 Task: Monitor real estate trends in Omaha, Nebraska, to see the average home price appreciation, and assess the investment potential in different neighborhoods.
Action: Mouse pressed left at (313, 263)
Screenshot: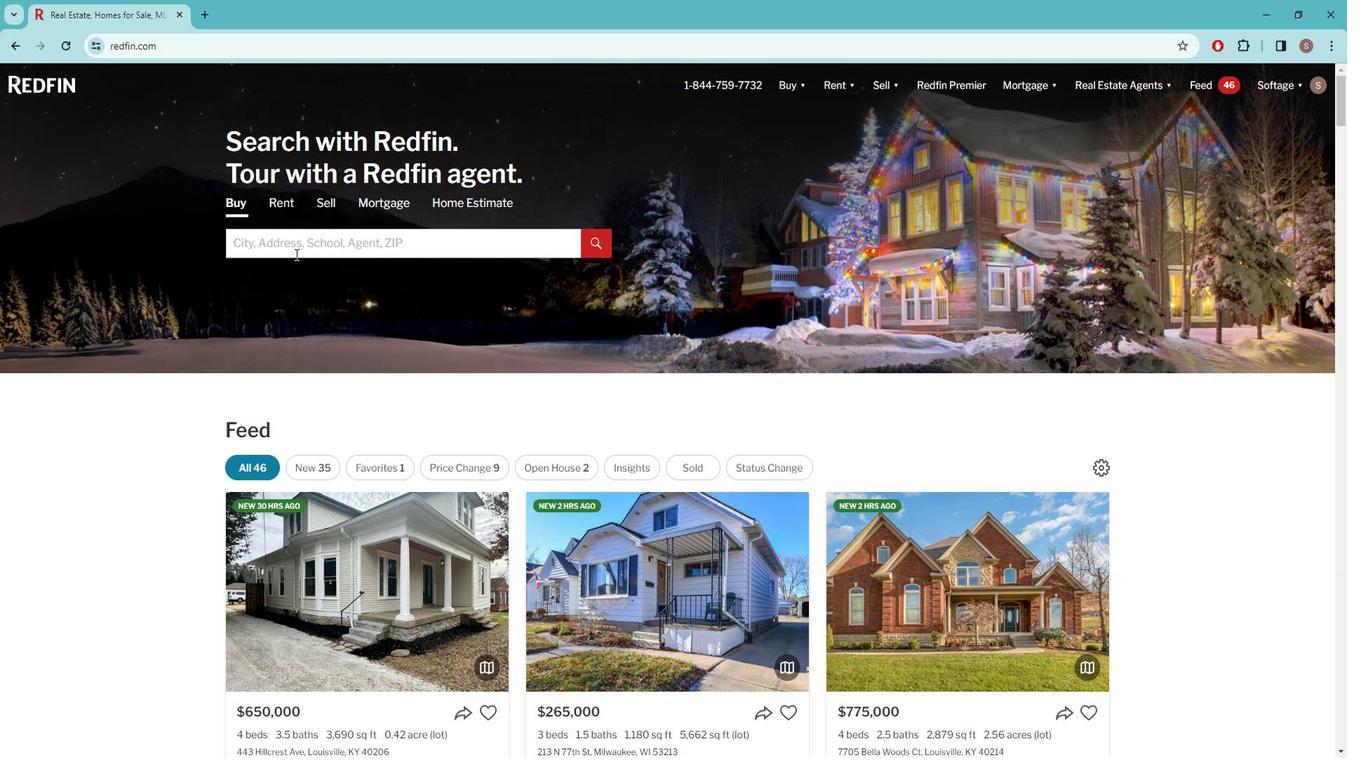 
Action: Key pressed o<Key.caps_lock>MAHA,<Key.space><Key.caps_lock>n<Key.caps_lock>EBRA
Screenshot: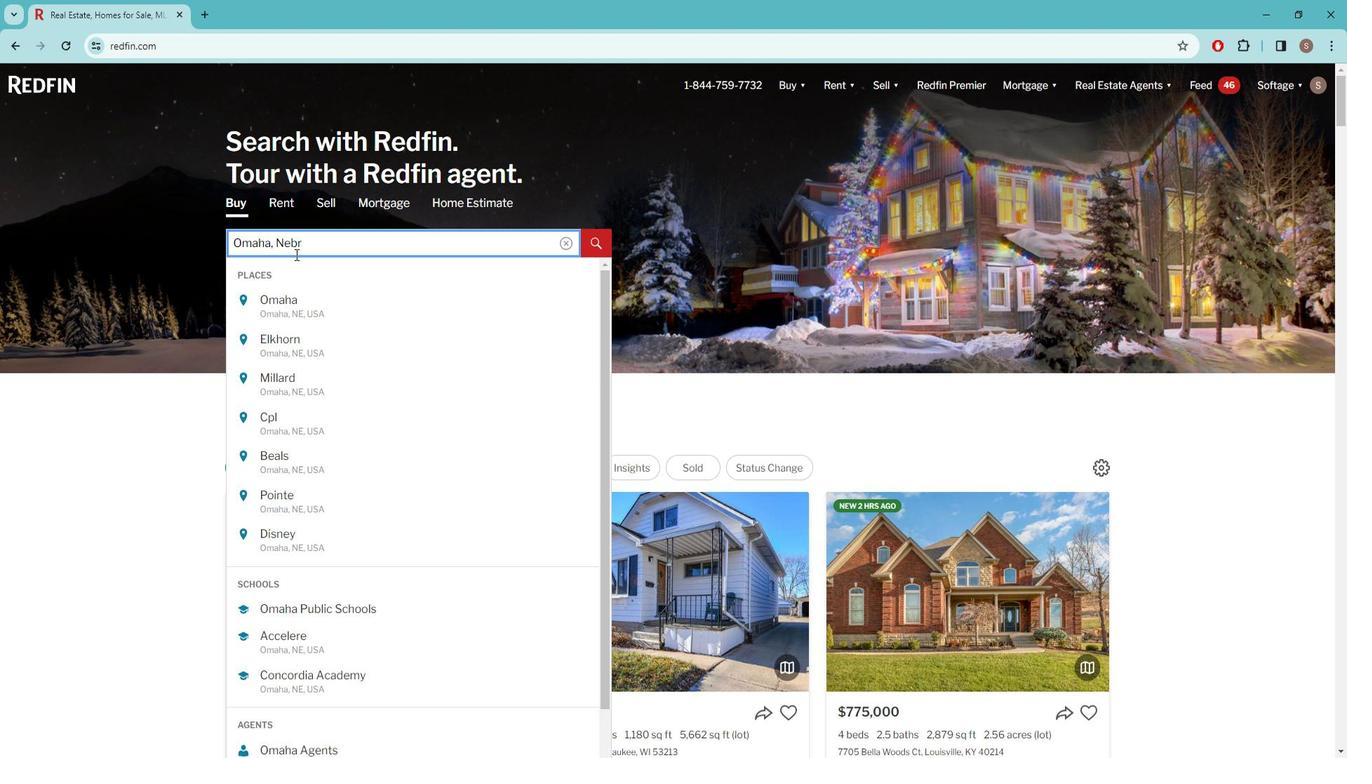 
Action: Mouse moved to (308, 316)
Screenshot: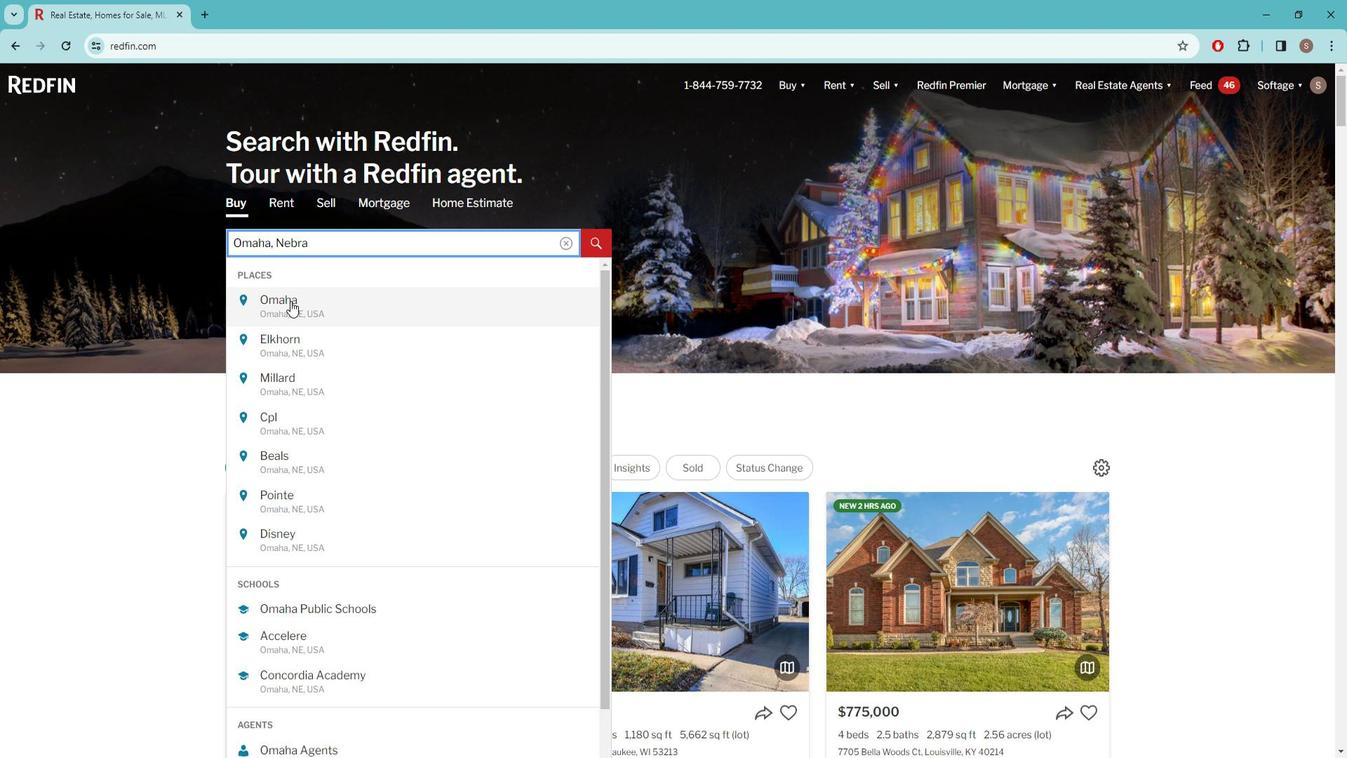 
Action: Mouse pressed left at (308, 316)
Screenshot: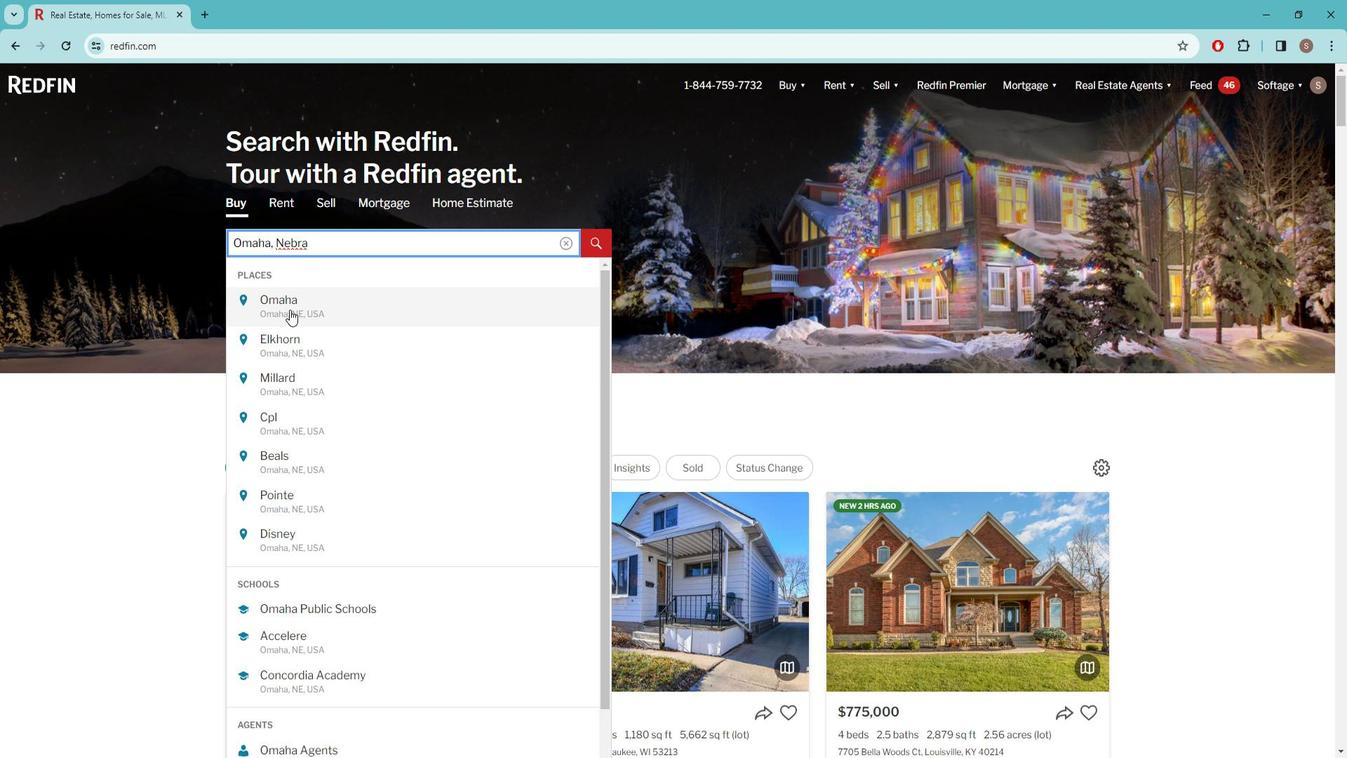 
Action: Mouse moved to (920, 200)
Screenshot: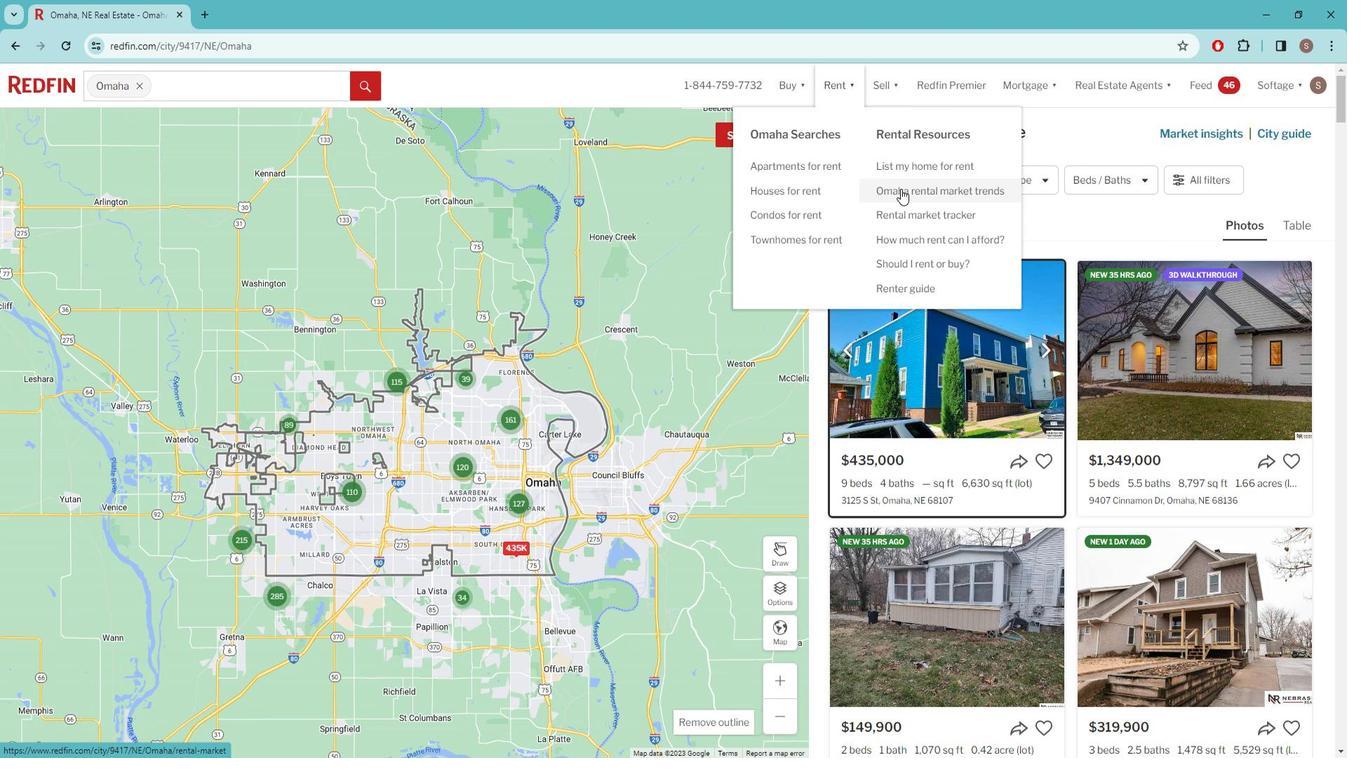 
Action: Mouse pressed left at (920, 200)
Screenshot: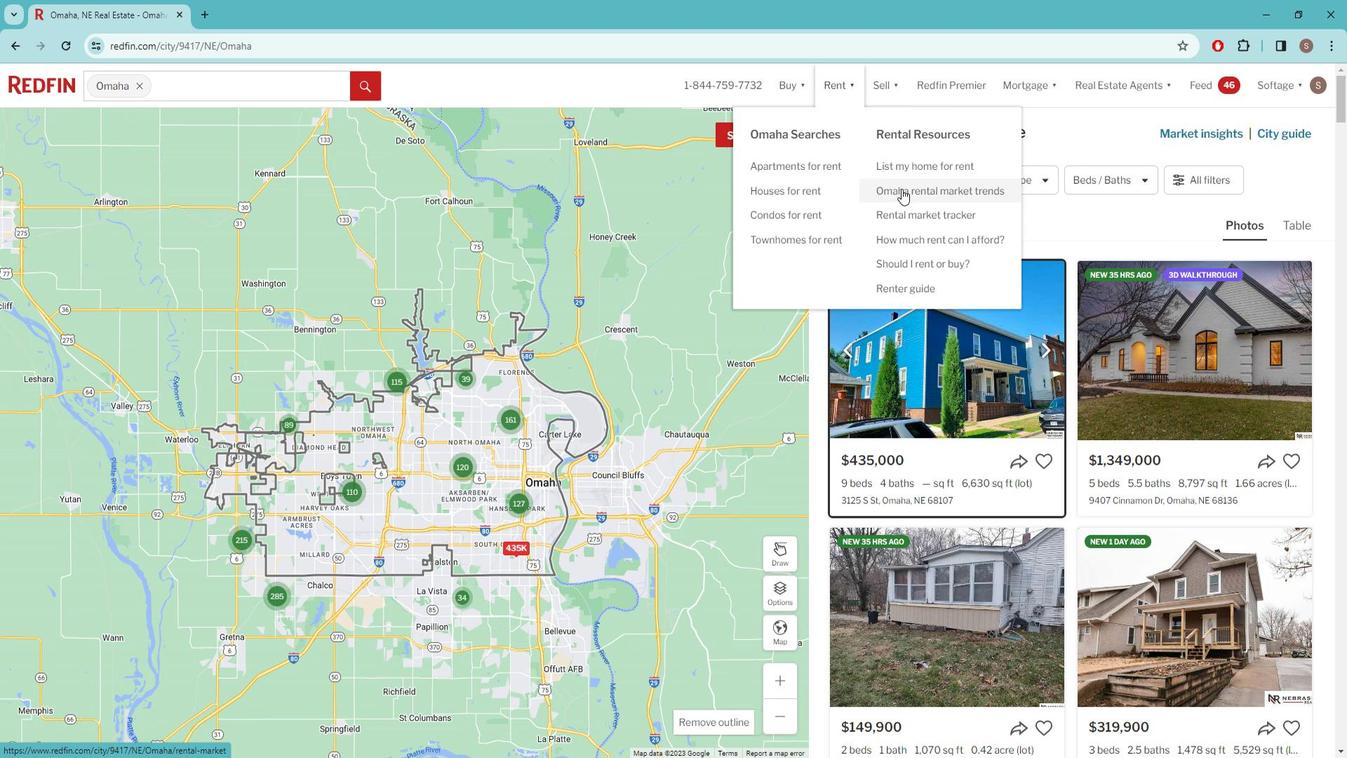 
Action: Mouse moved to (730, 262)
Screenshot: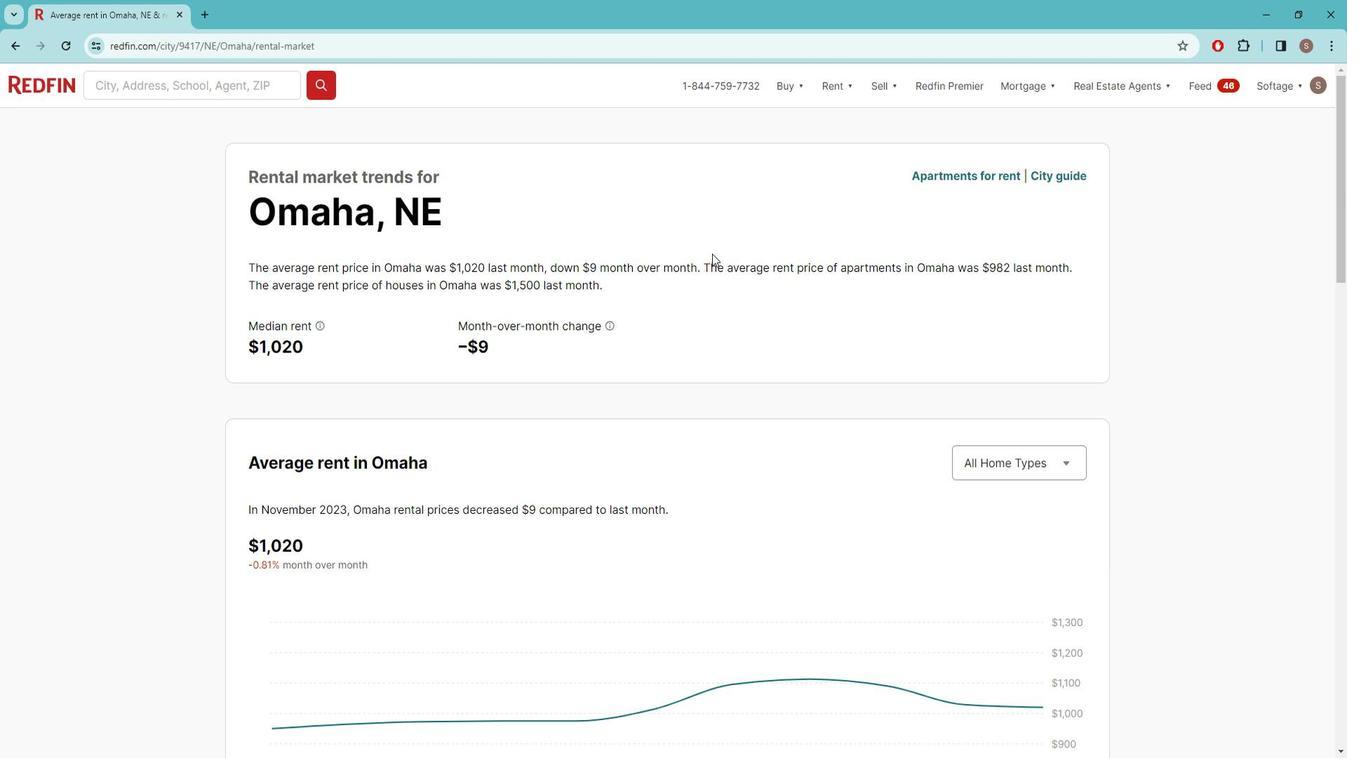 
Action: Mouse scrolled (730, 261) with delta (0, 0)
Screenshot: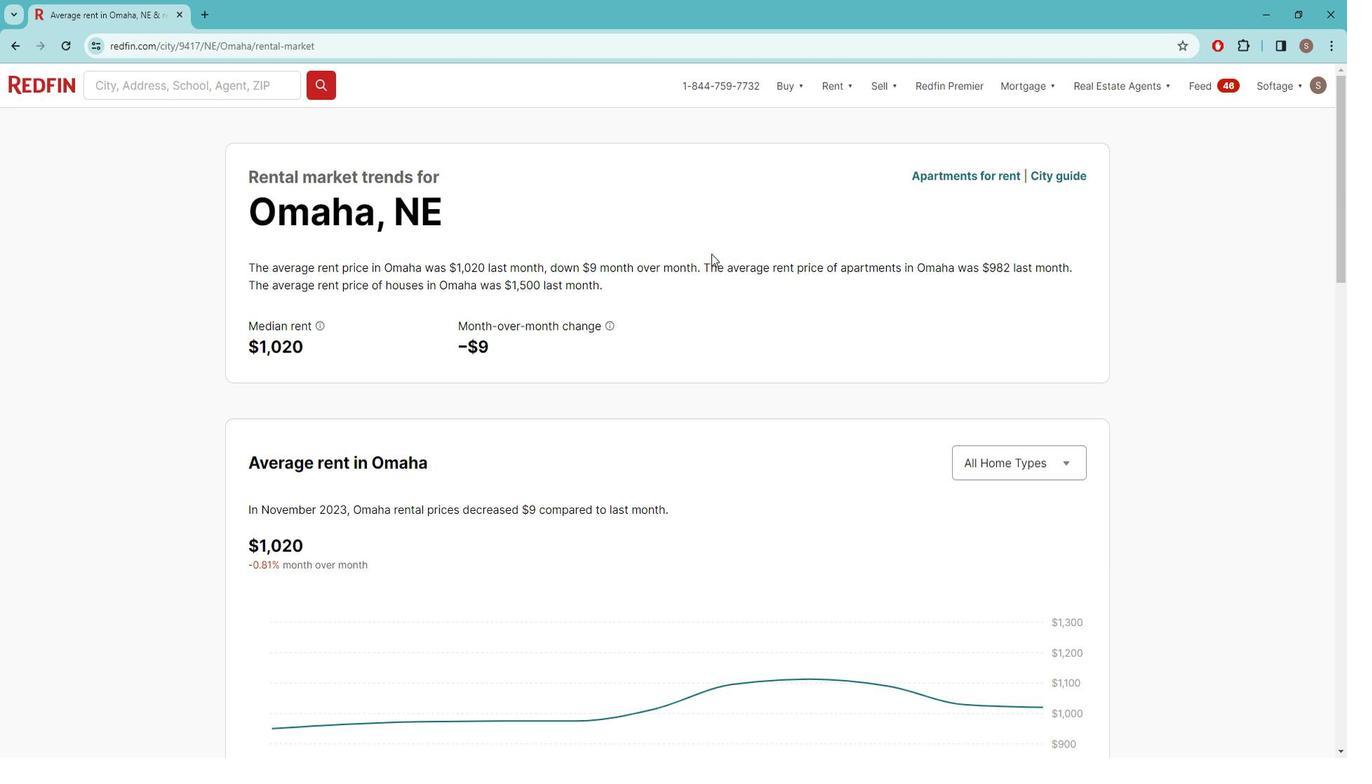 
Action: Mouse moved to (972, 390)
Screenshot: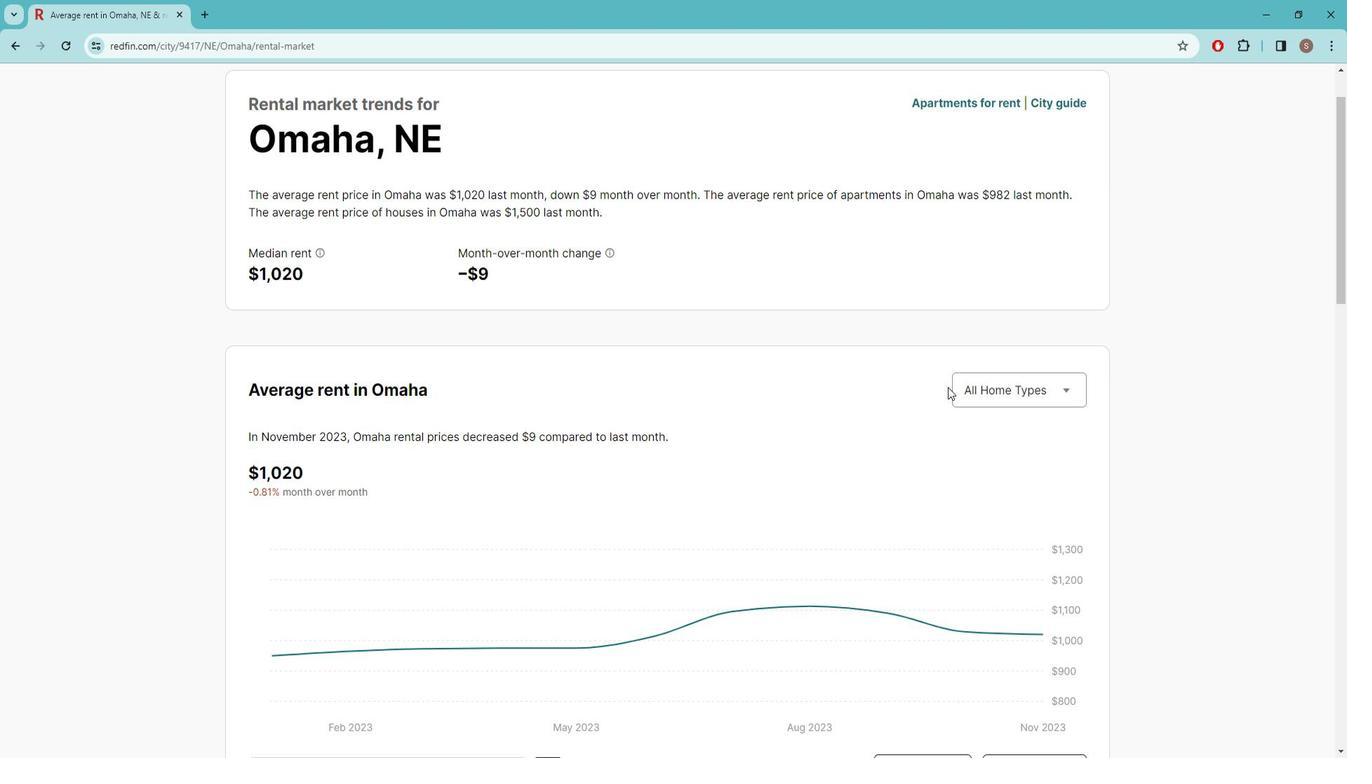 
Action: Mouse pressed left at (972, 390)
Screenshot: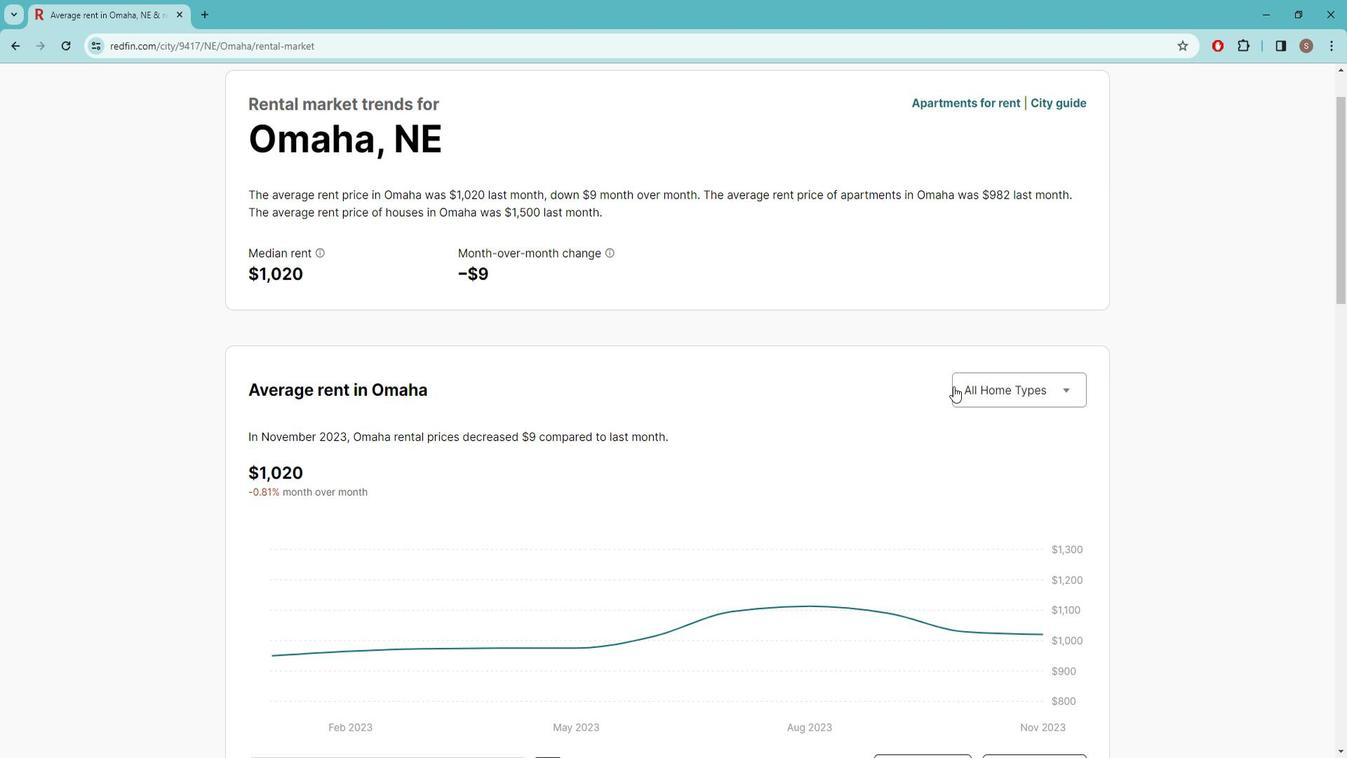 
Action: Mouse moved to (972, 390)
Screenshot: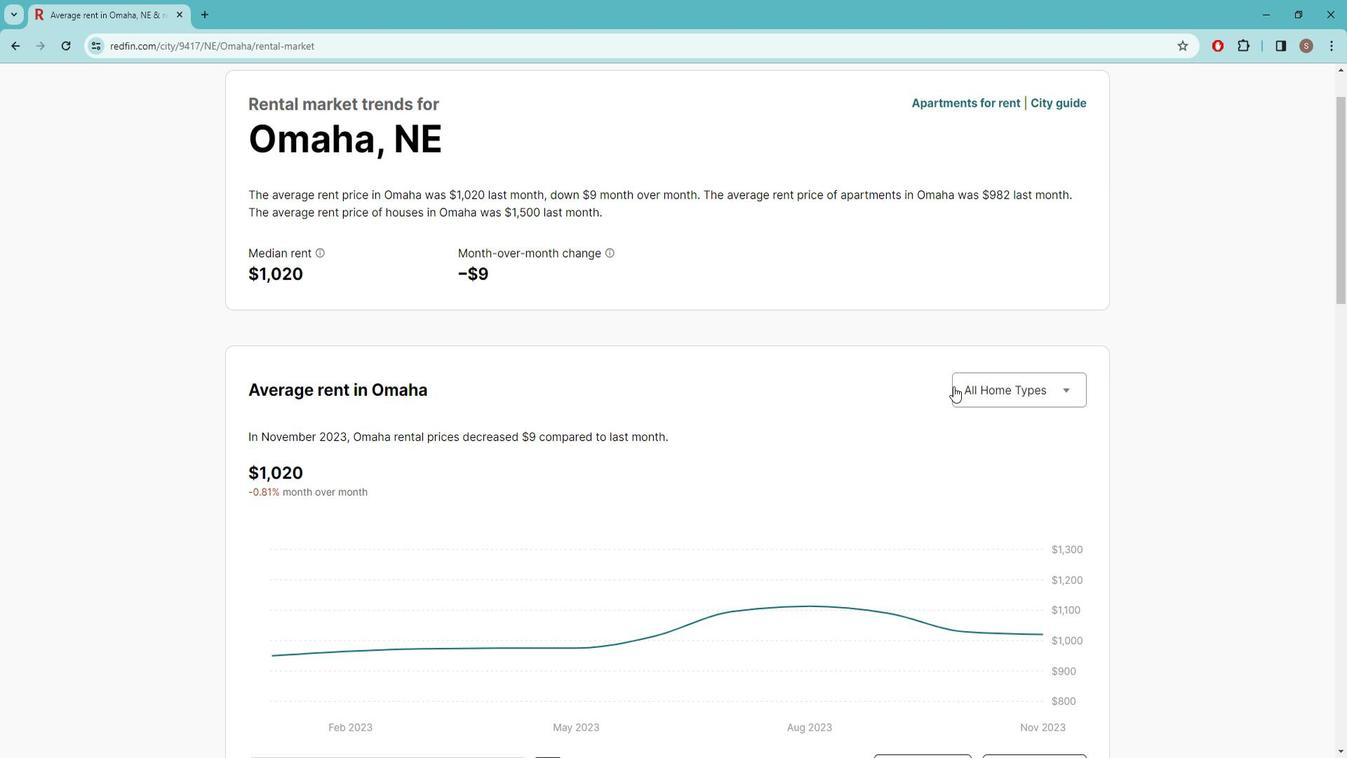 
Action: Mouse pressed left at (972, 390)
Screenshot: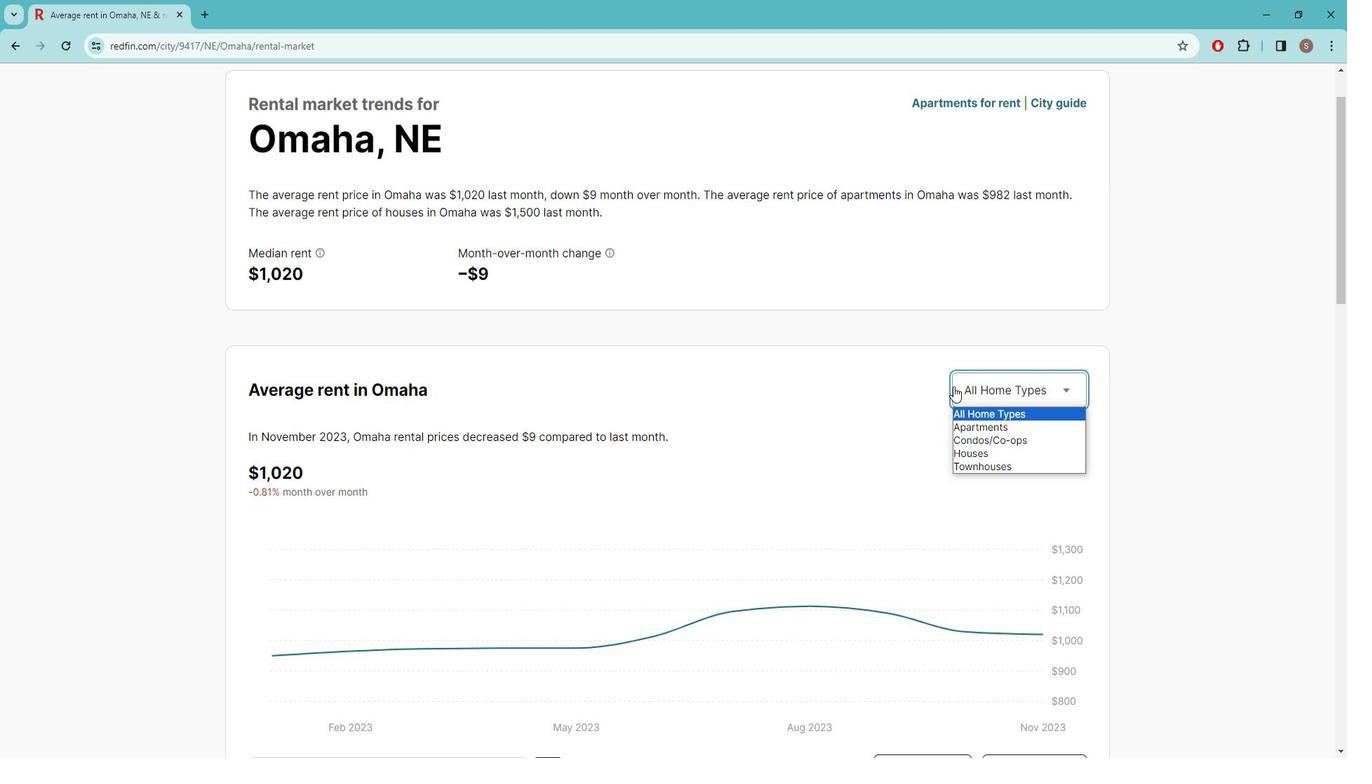 
Action: Mouse scrolled (972, 389) with delta (0, 0)
Screenshot: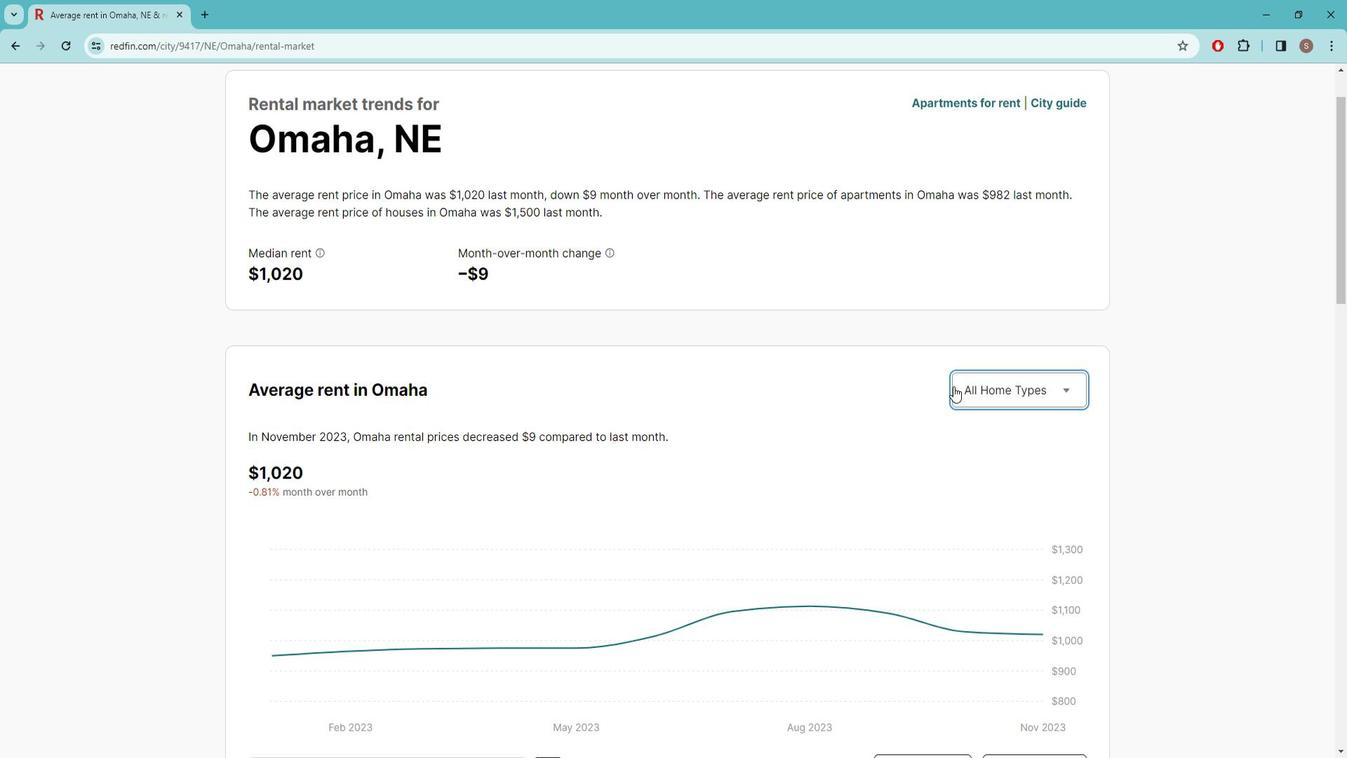 
Action: Mouse moved to (972, 389)
Screenshot: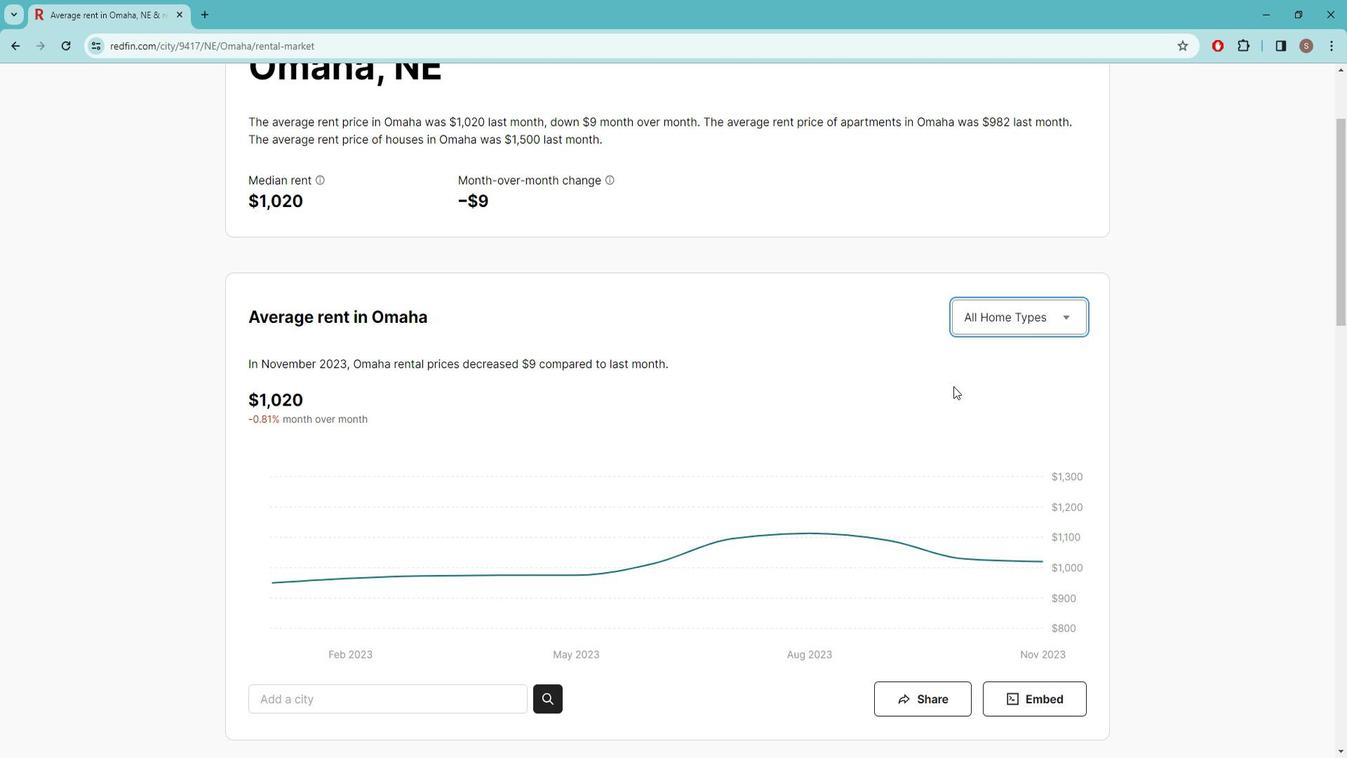 
Action: Mouse scrolled (972, 388) with delta (0, 0)
Screenshot: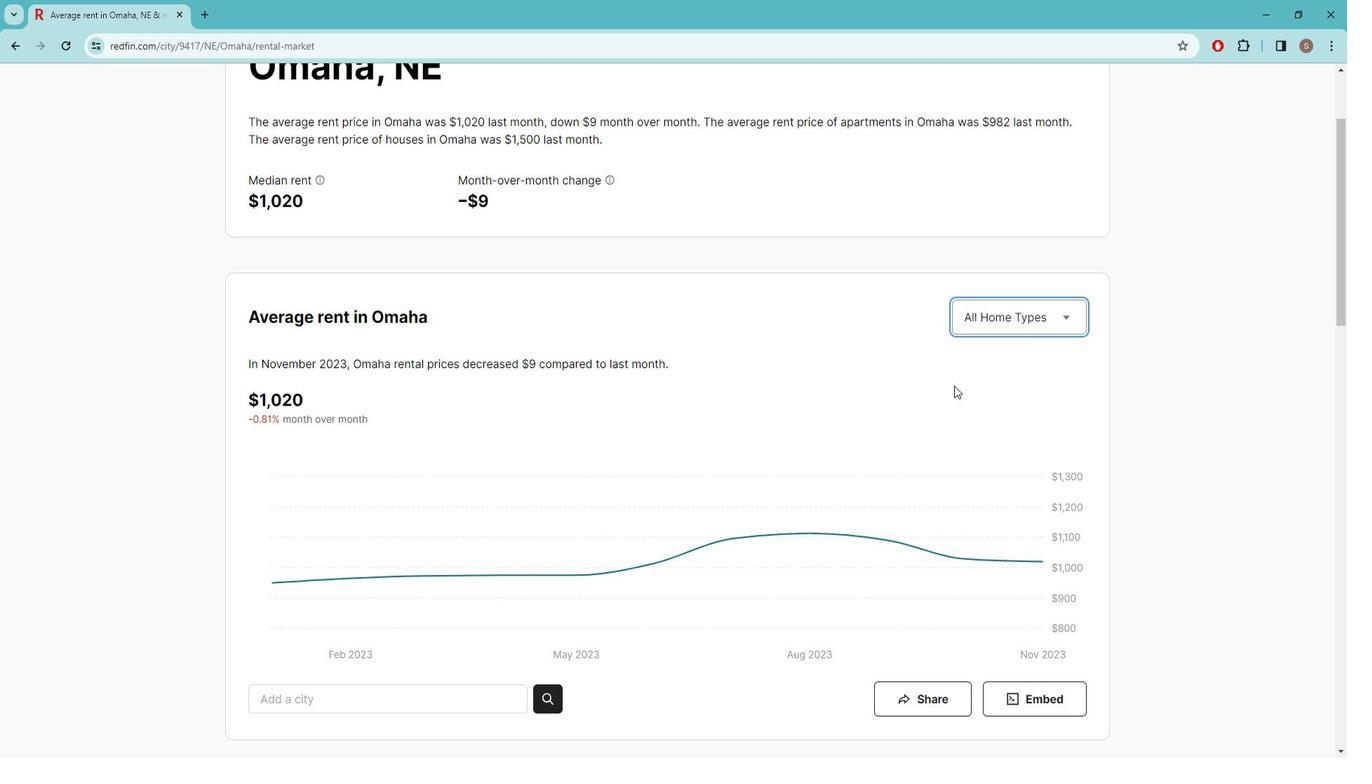 
Action: Mouse moved to (1032, 549)
Screenshot: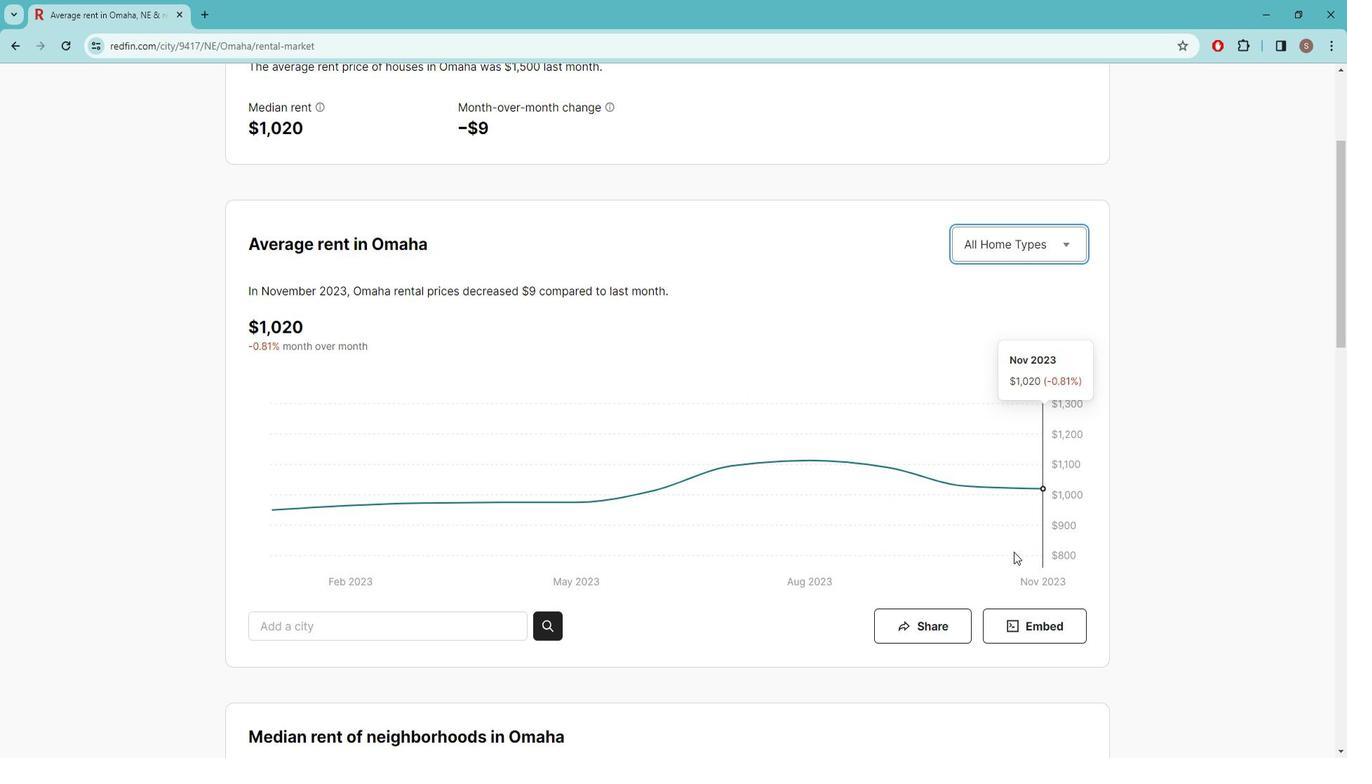 
Action: Mouse scrolled (1032, 548) with delta (0, 0)
Screenshot: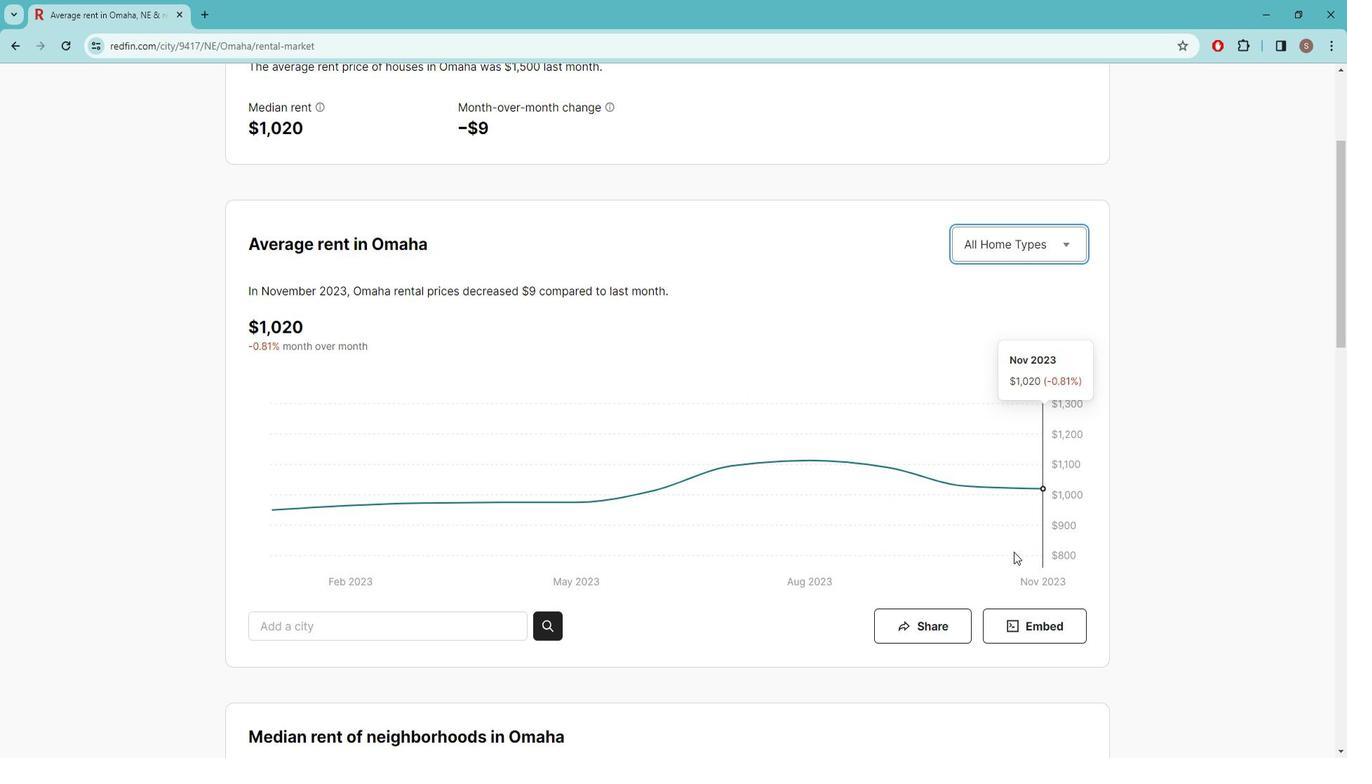 
Action: Mouse scrolled (1032, 548) with delta (0, 0)
Screenshot: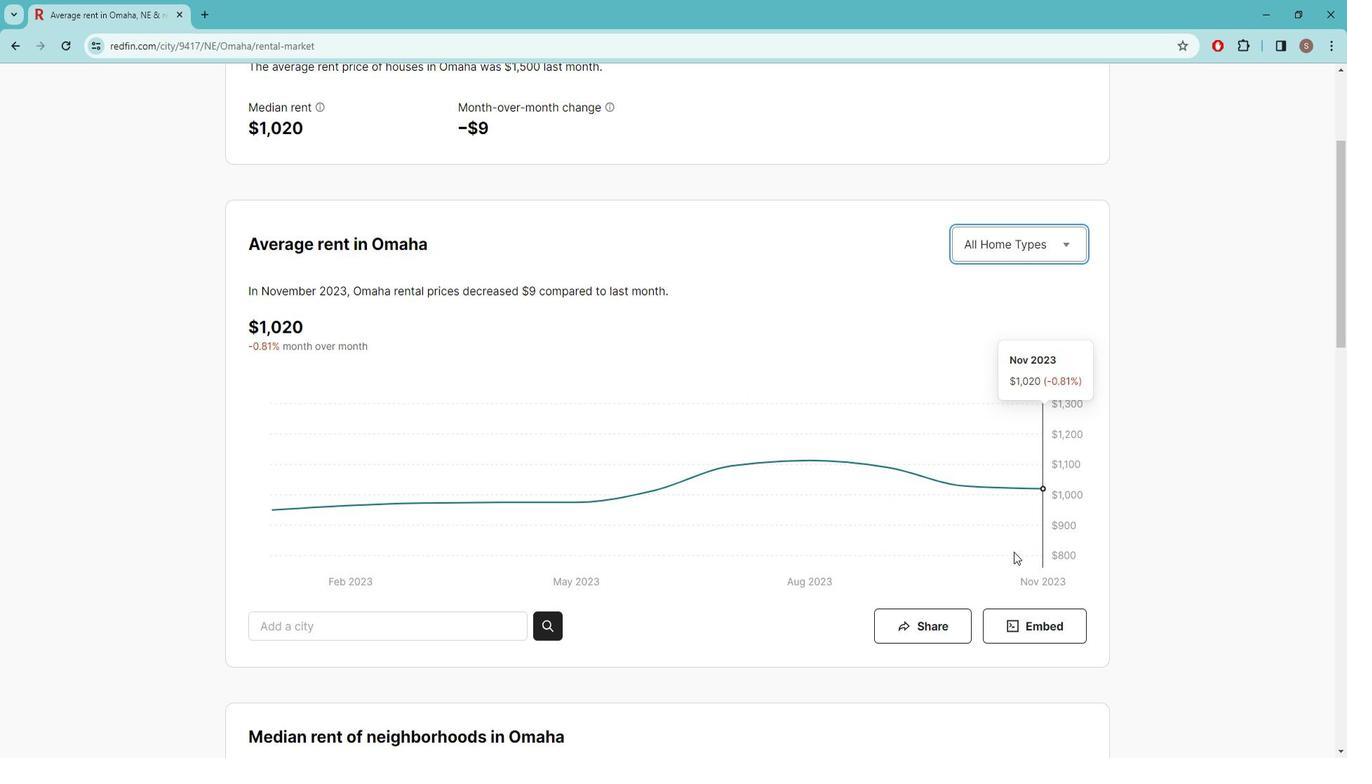 
Action: Mouse scrolled (1032, 548) with delta (0, 0)
Screenshot: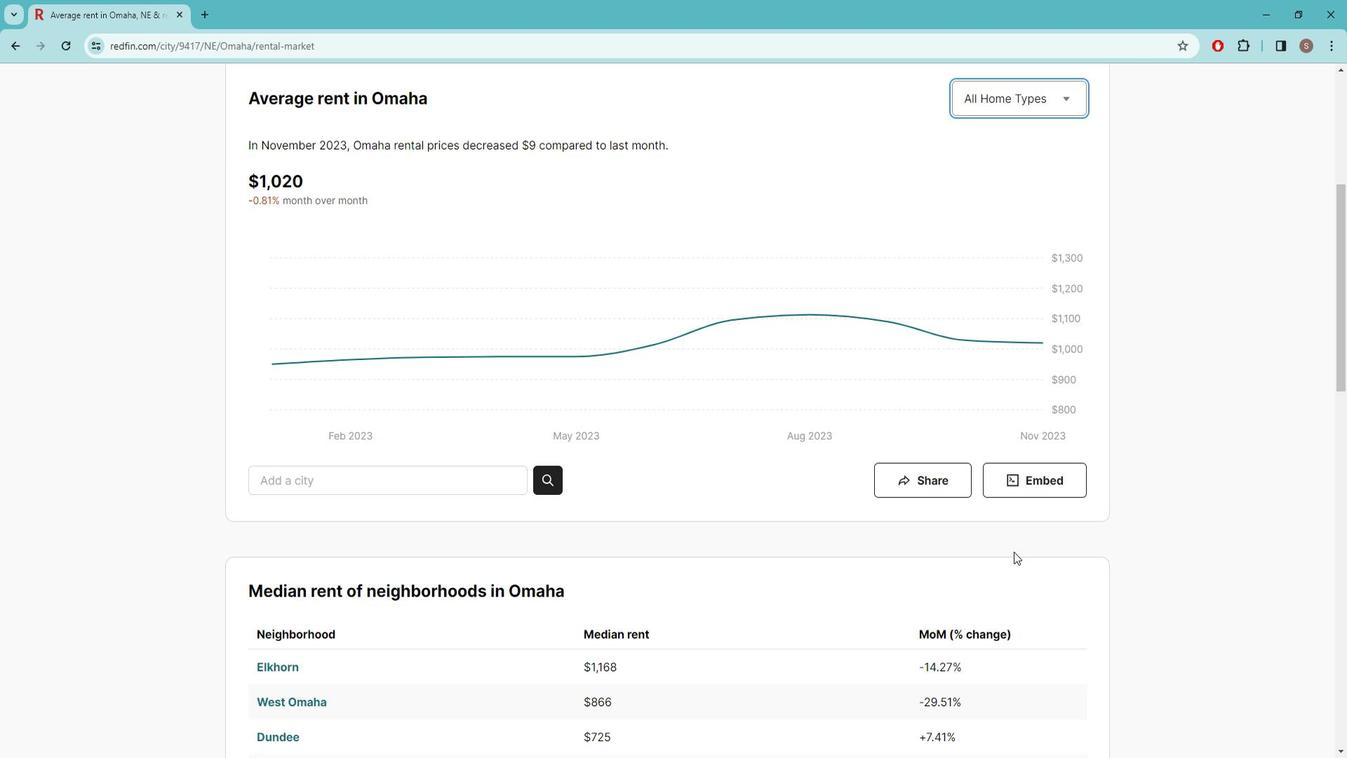 
Action: Mouse scrolled (1032, 548) with delta (0, 0)
Screenshot: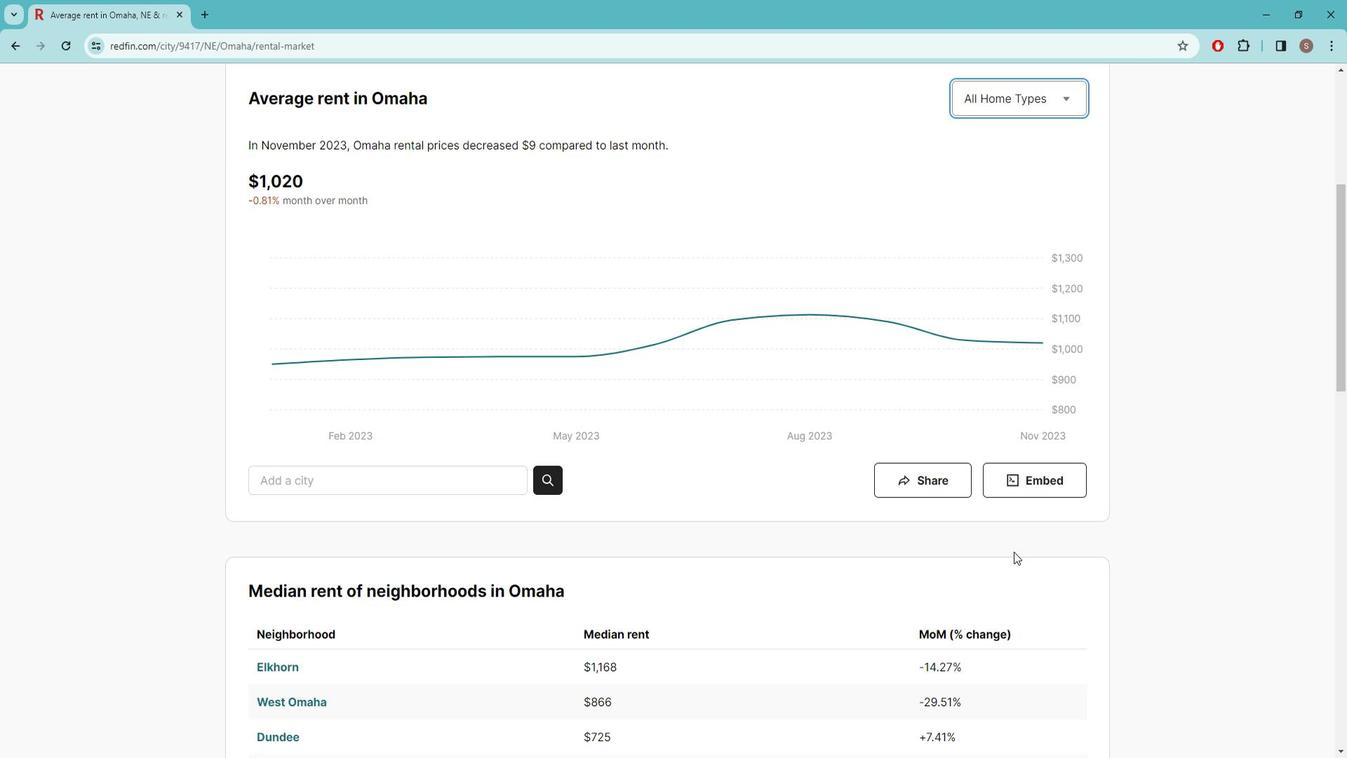 
Action: Mouse scrolled (1032, 548) with delta (0, 0)
Screenshot: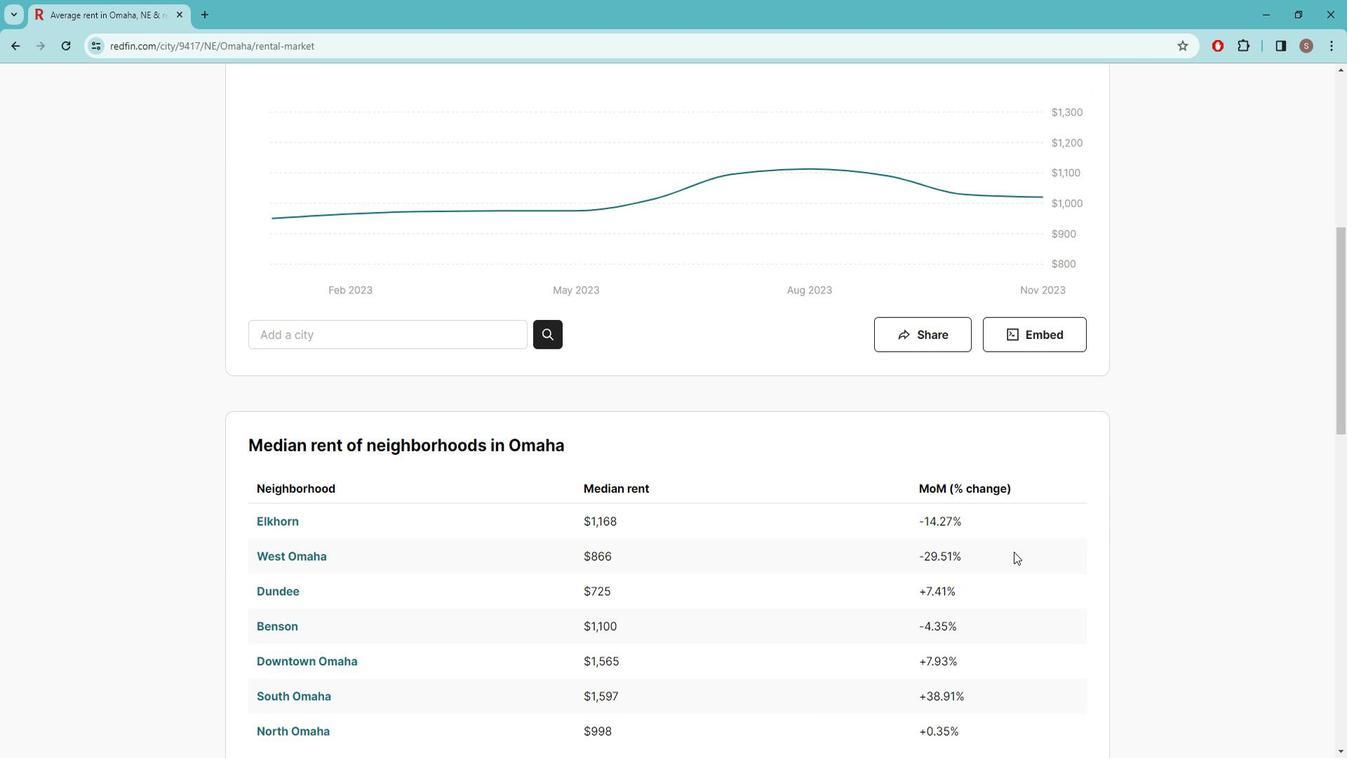 
Action: Mouse scrolled (1032, 548) with delta (0, 0)
Screenshot: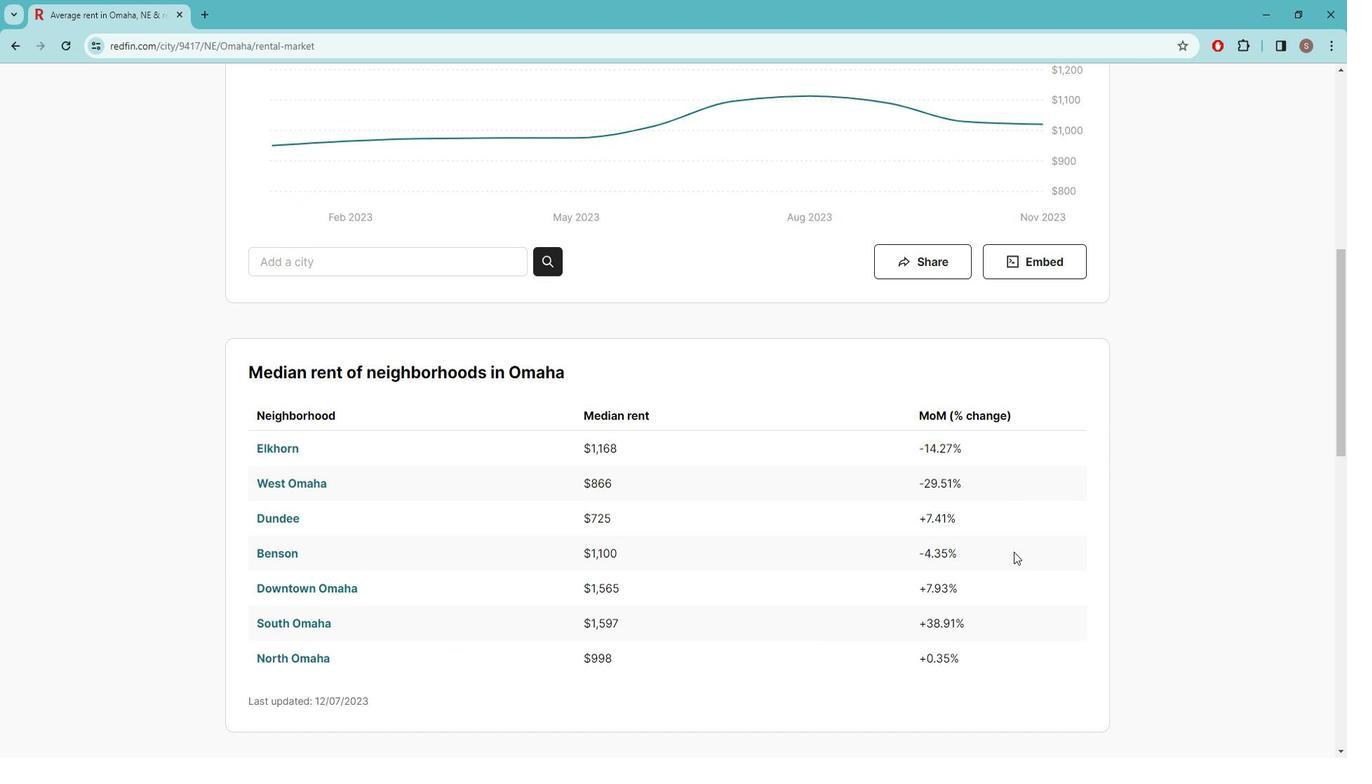 
Action: Mouse moved to (440, 356)
Screenshot: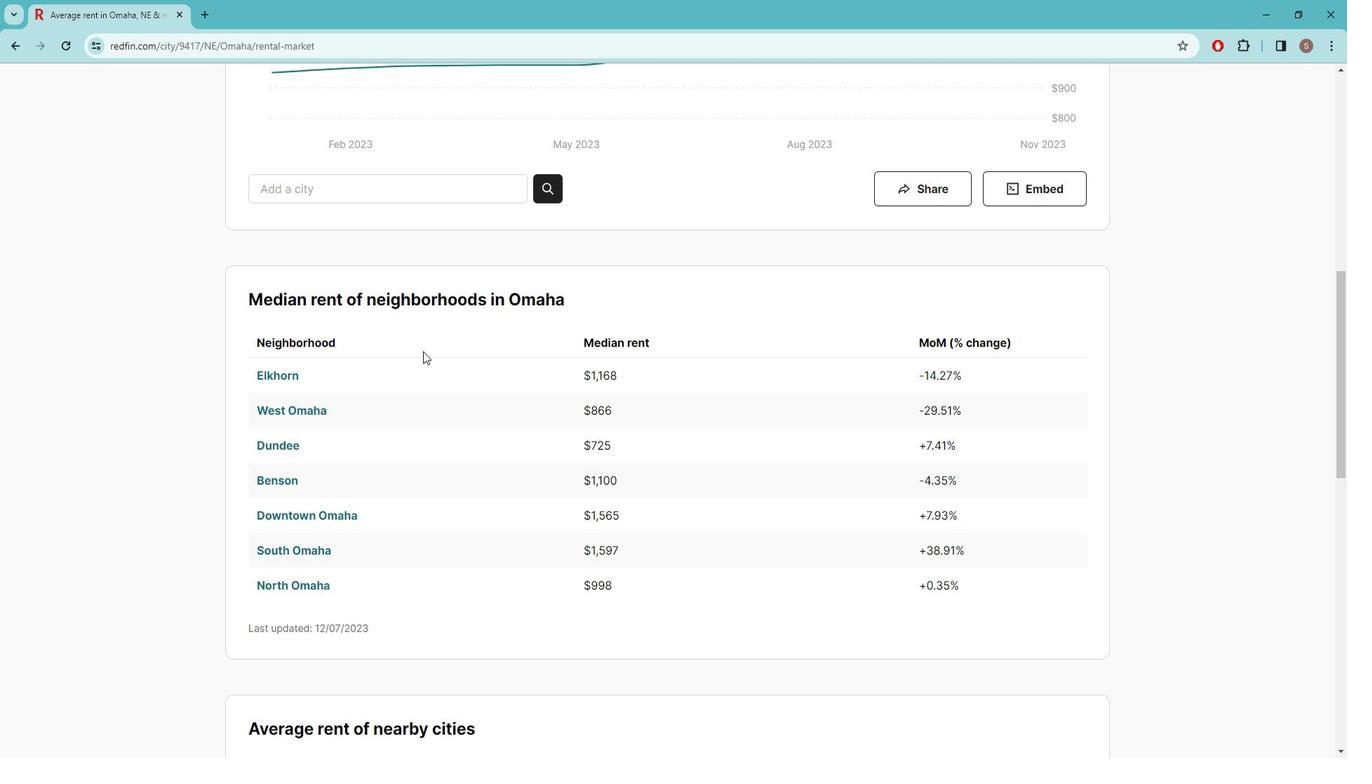 
Action: Mouse scrolled (440, 355) with delta (0, 0)
Screenshot: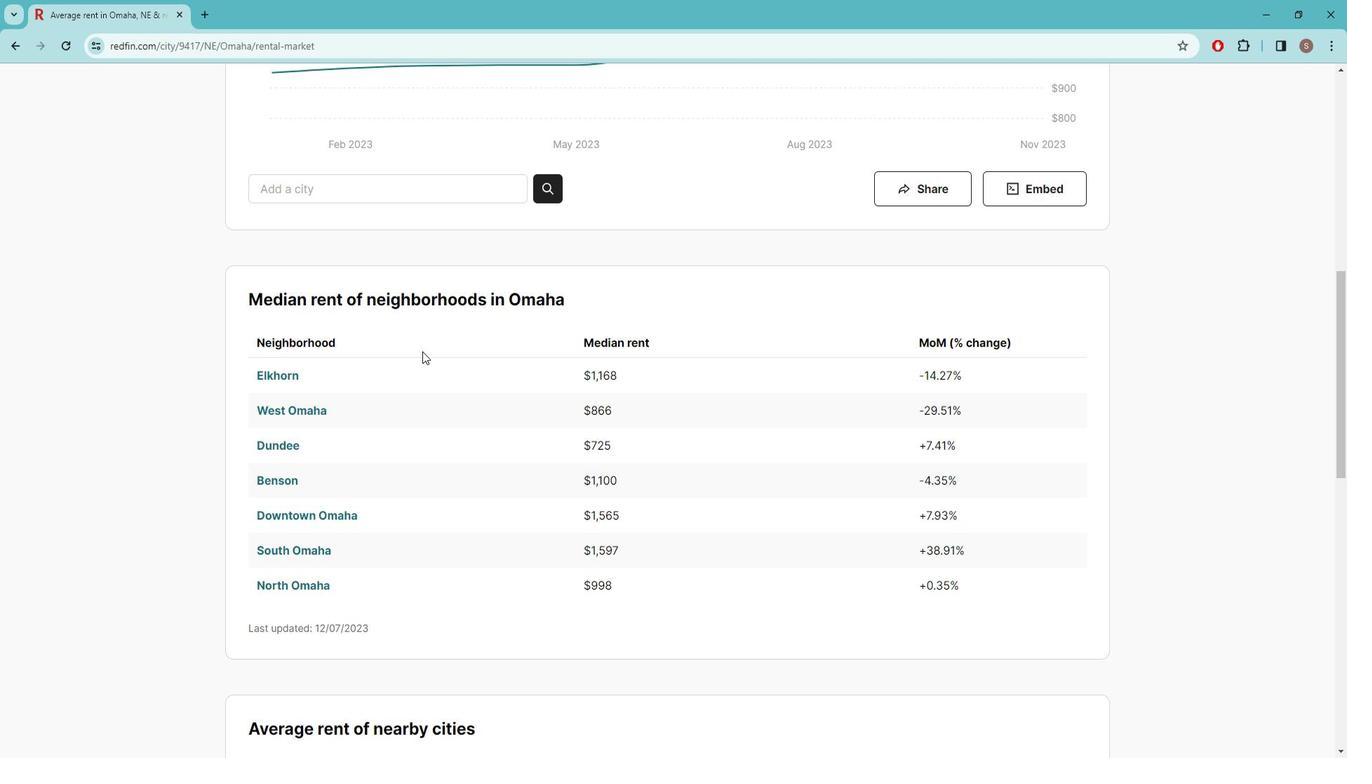 
Action: Mouse moved to (990, 394)
Screenshot: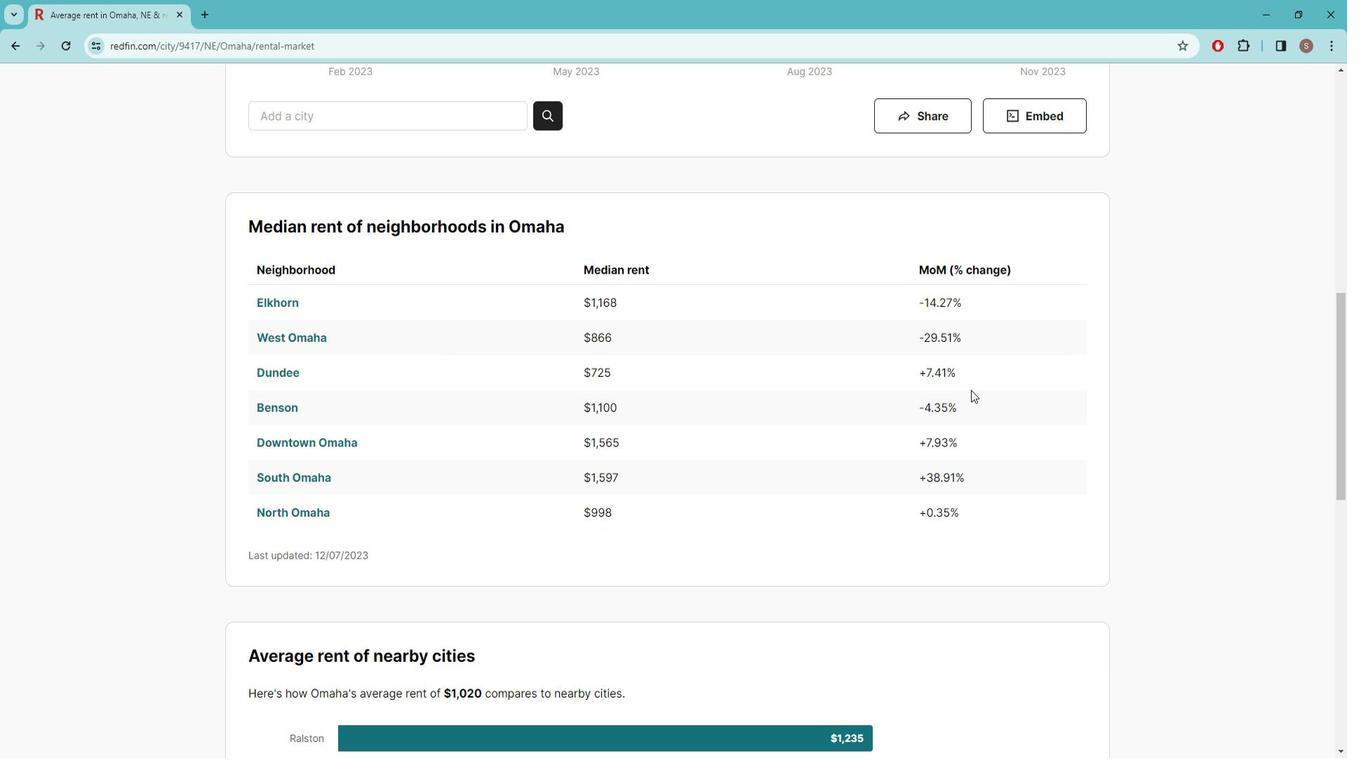 
Action: Mouse scrolled (990, 393) with delta (0, 0)
Screenshot: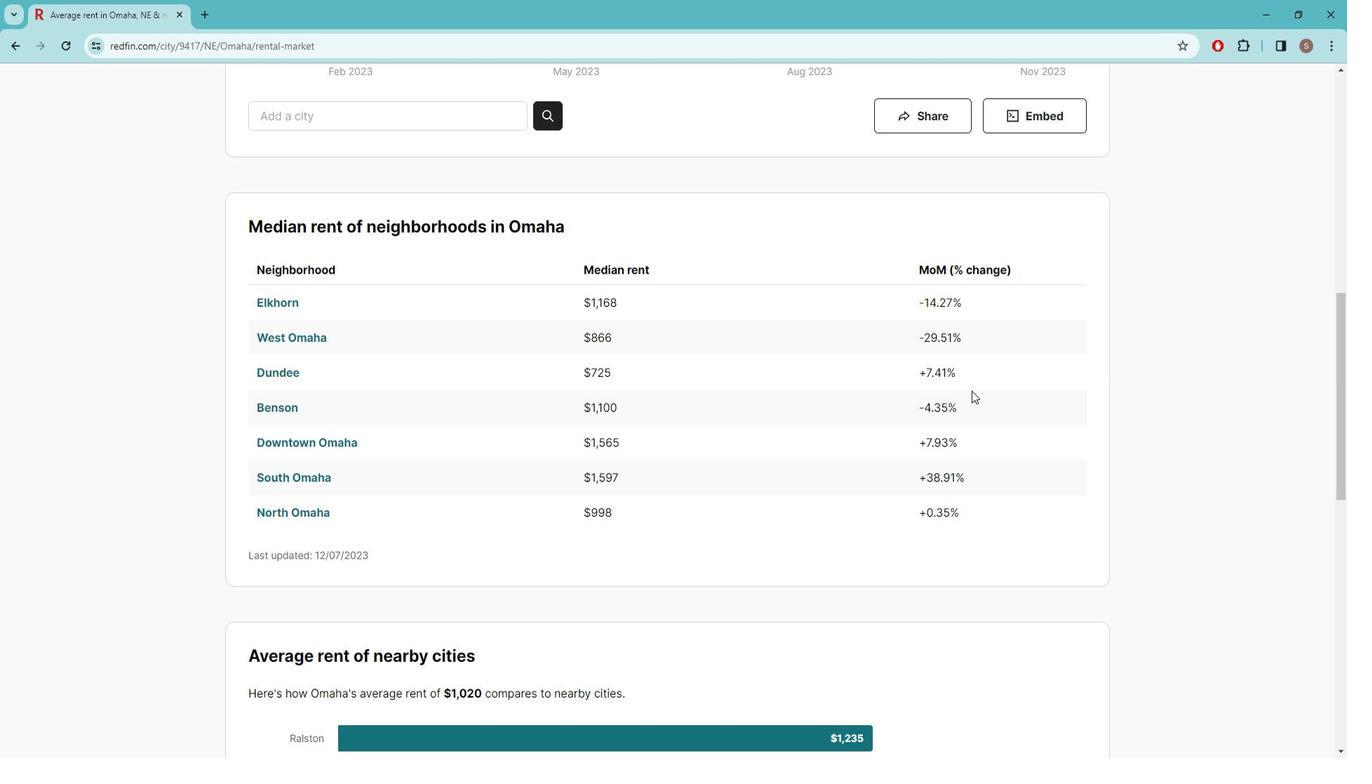 
Action: Mouse scrolled (990, 393) with delta (0, 0)
Screenshot: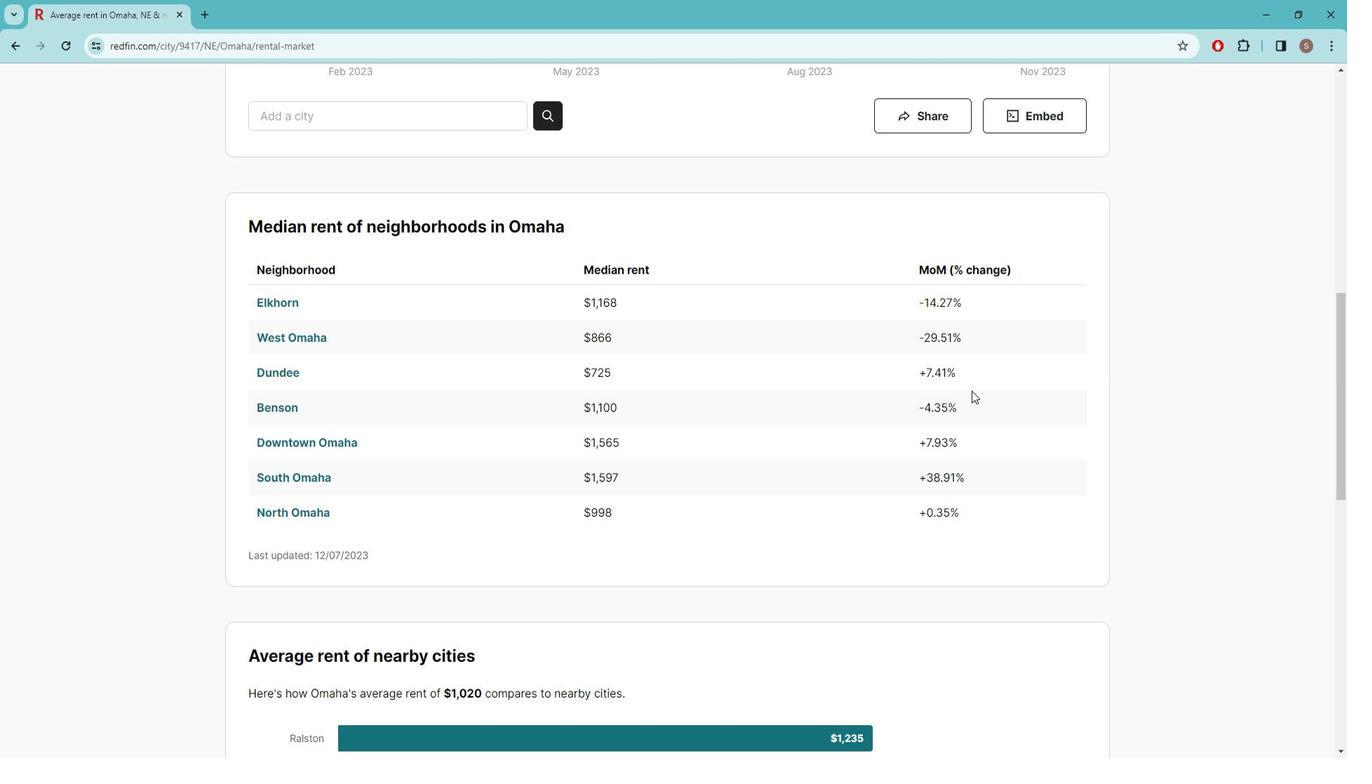 
Action: Mouse scrolled (990, 393) with delta (0, 0)
Screenshot: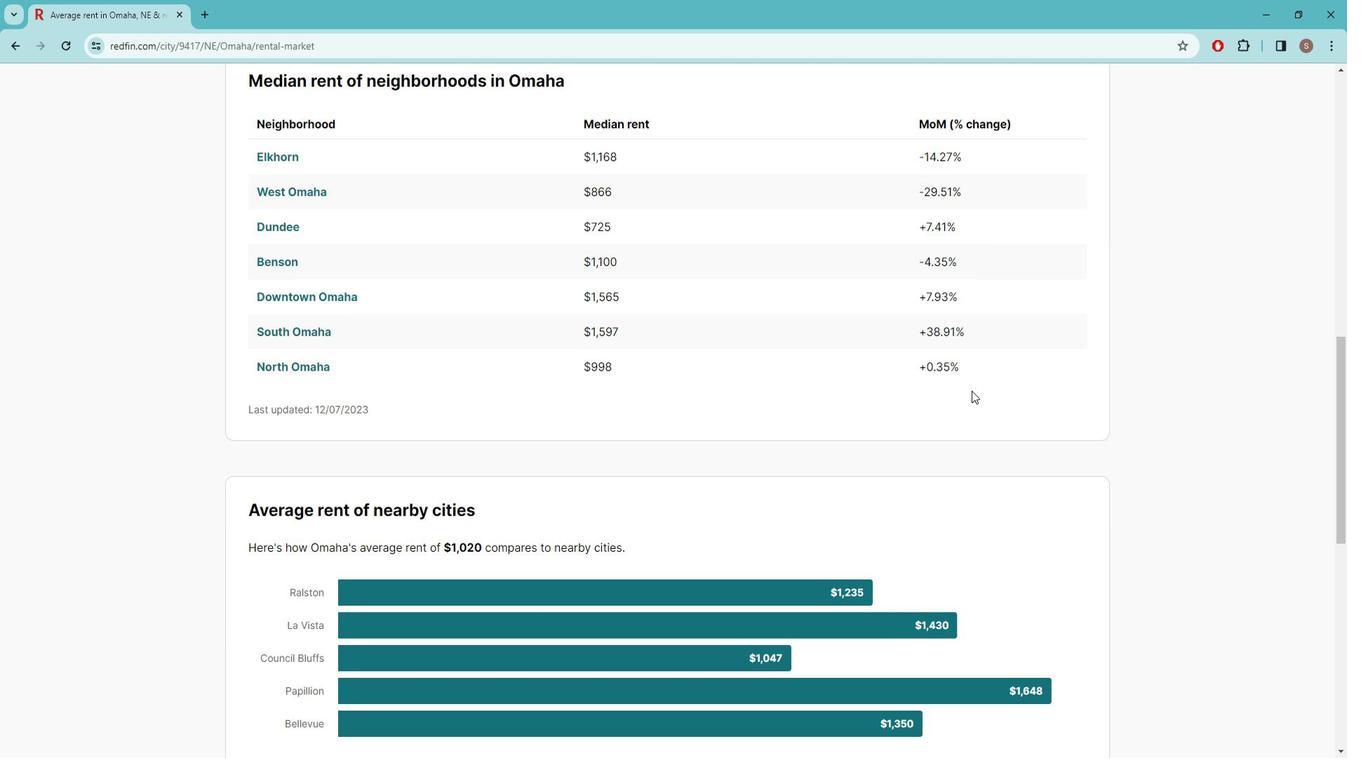 
Action: Mouse scrolled (990, 393) with delta (0, 0)
Screenshot: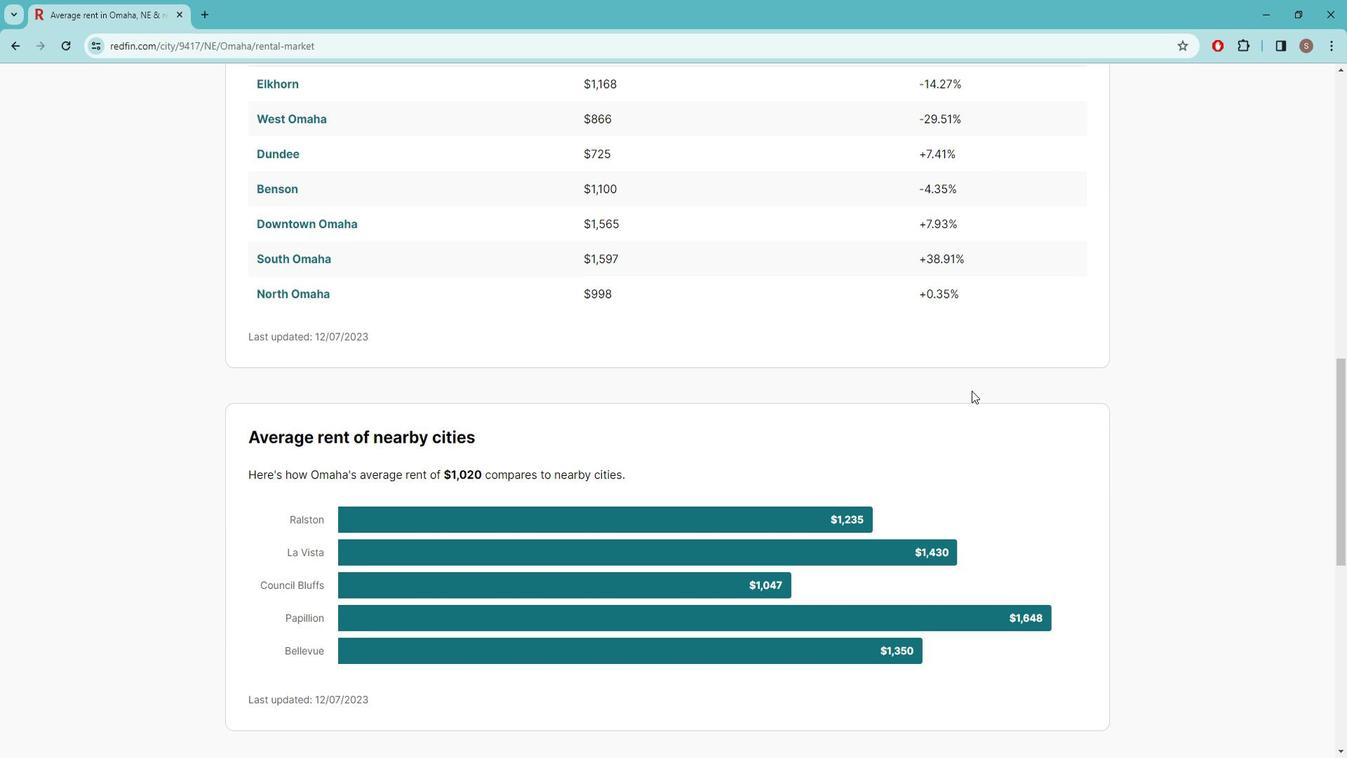 
Action: Mouse scrolled (990, 393) with delta (0, 0)
Screenshot: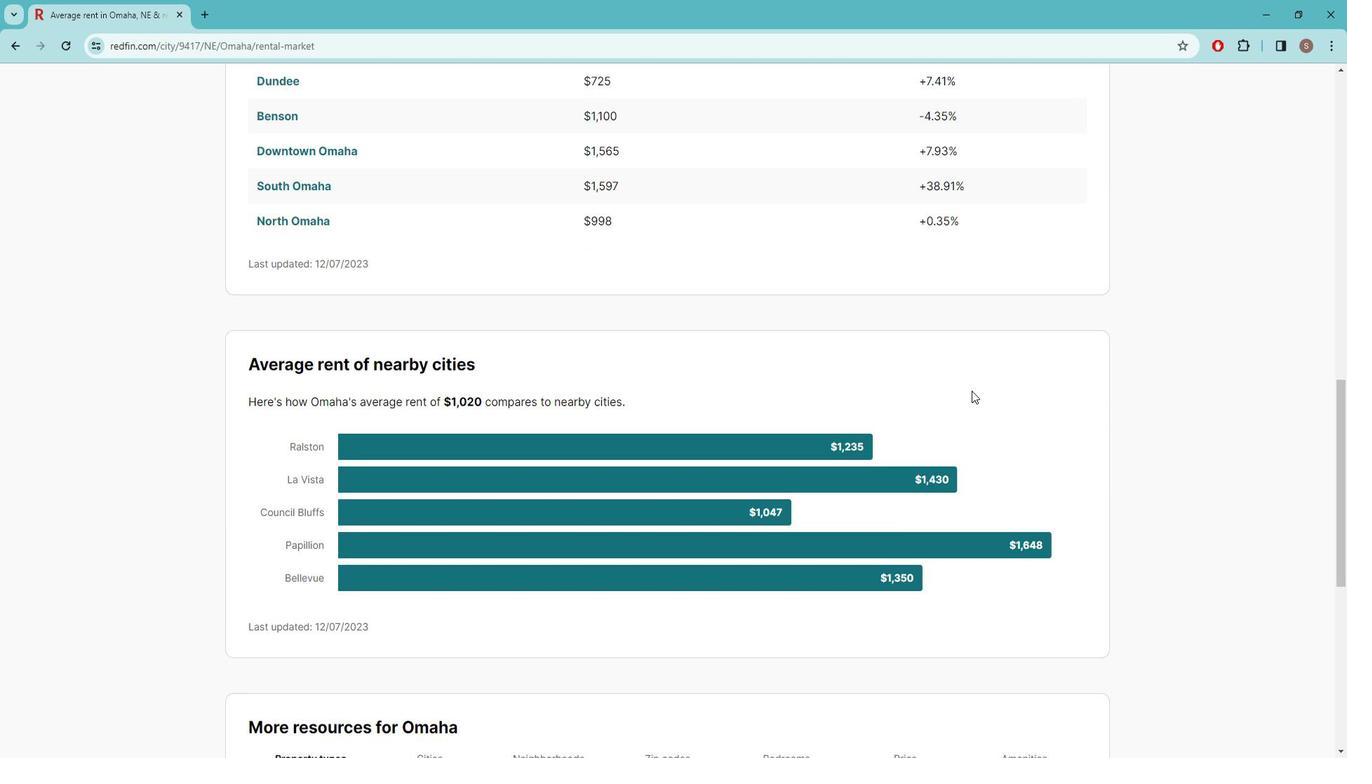 
Action: Mouse scrolled (990, 393) with delta (0, 0)
Screenshot: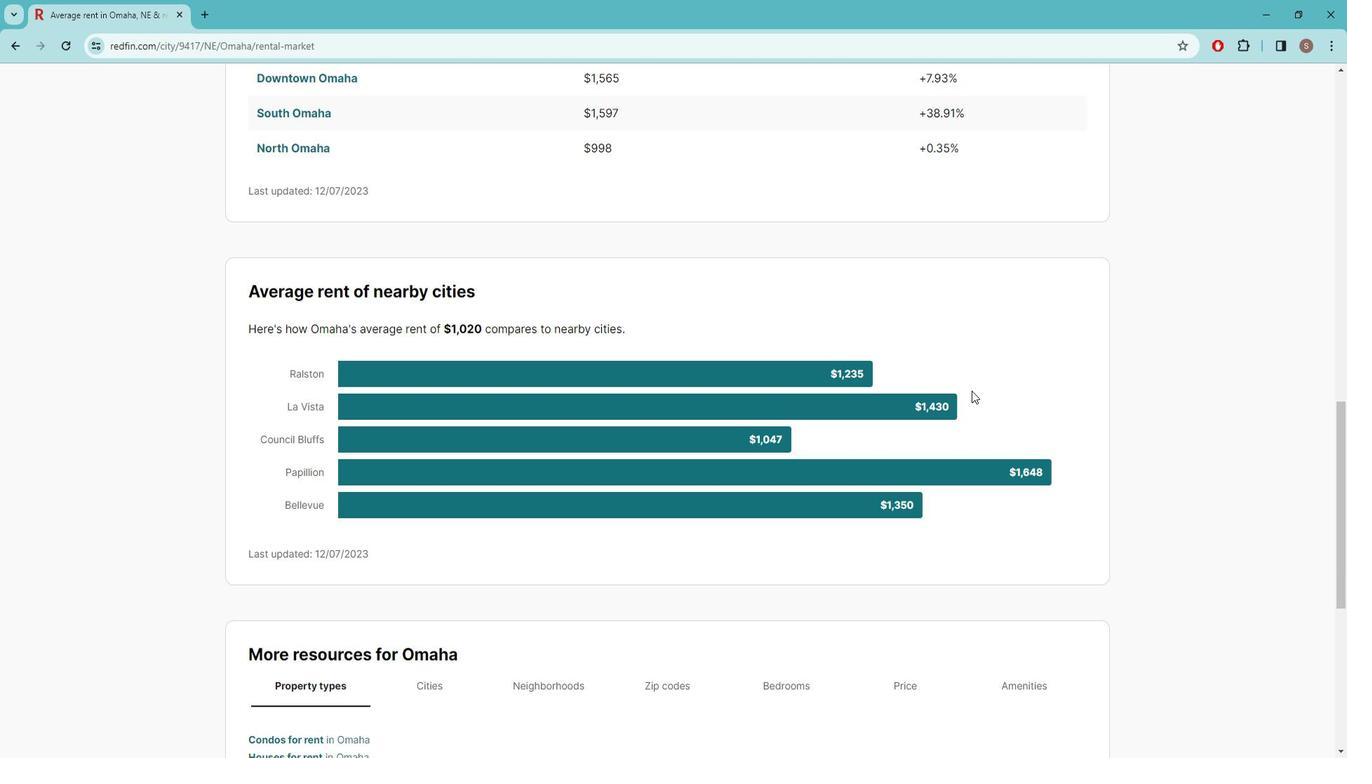 
Action: Mouse scrolled (990, 393) with delta (0, 0)
Screenshot: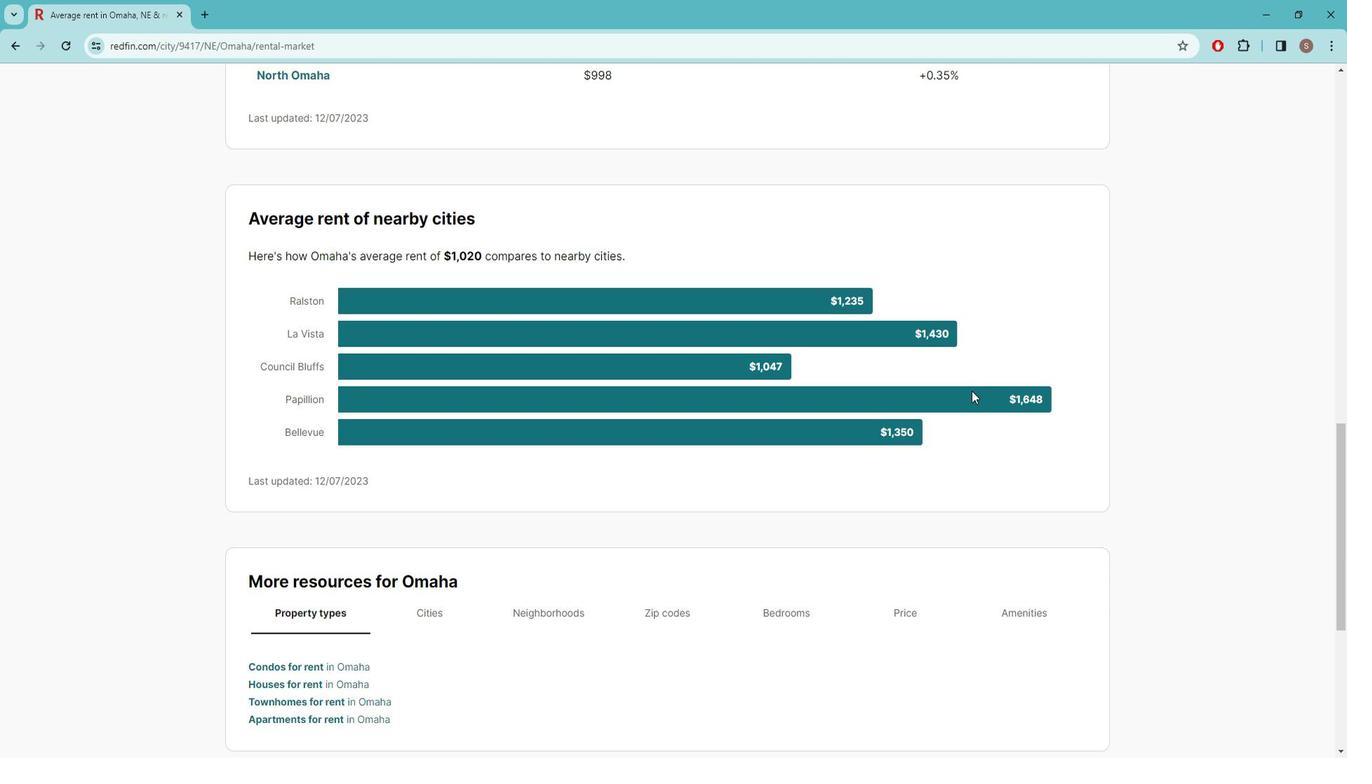 
Action: Mouse scrolled (990, 393) with delta (0, 0)
Screenshot: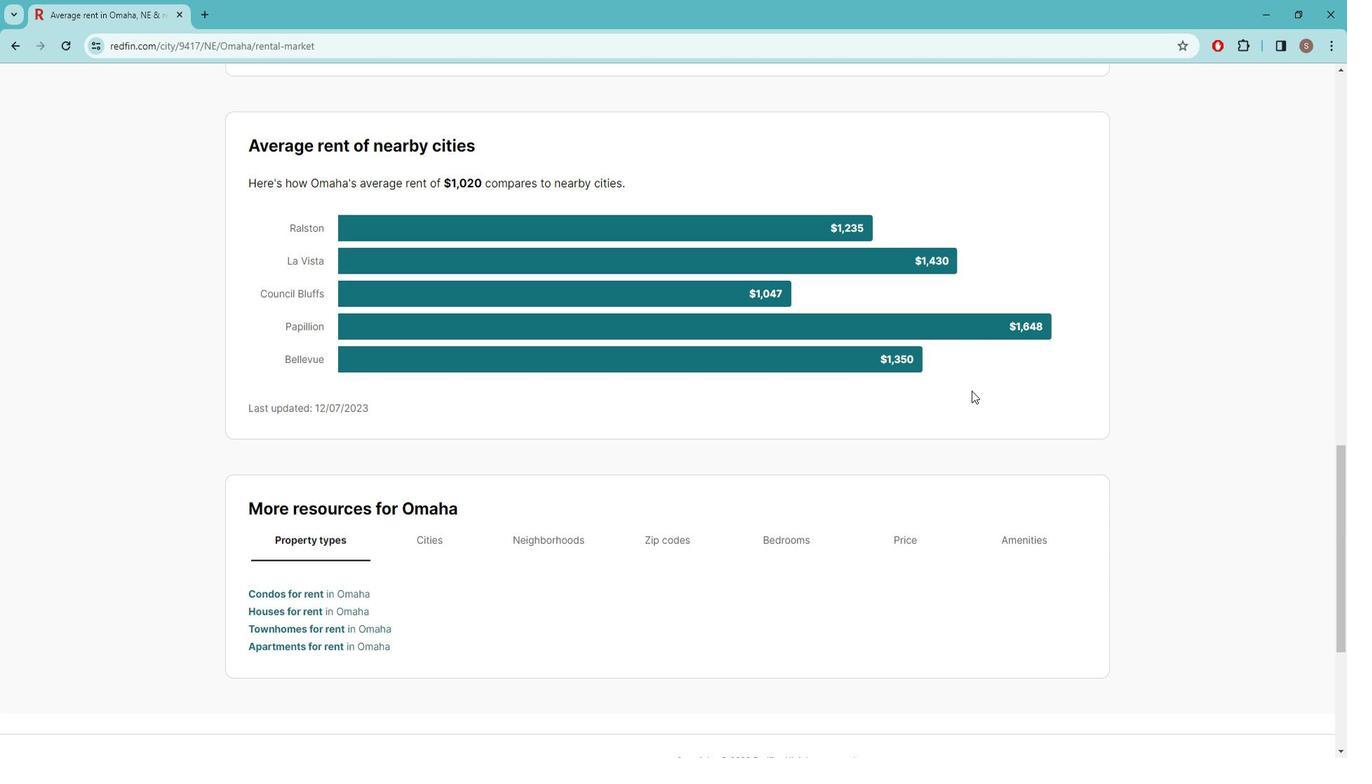
Action: Mouse moved to (437, 463)
Screenshot: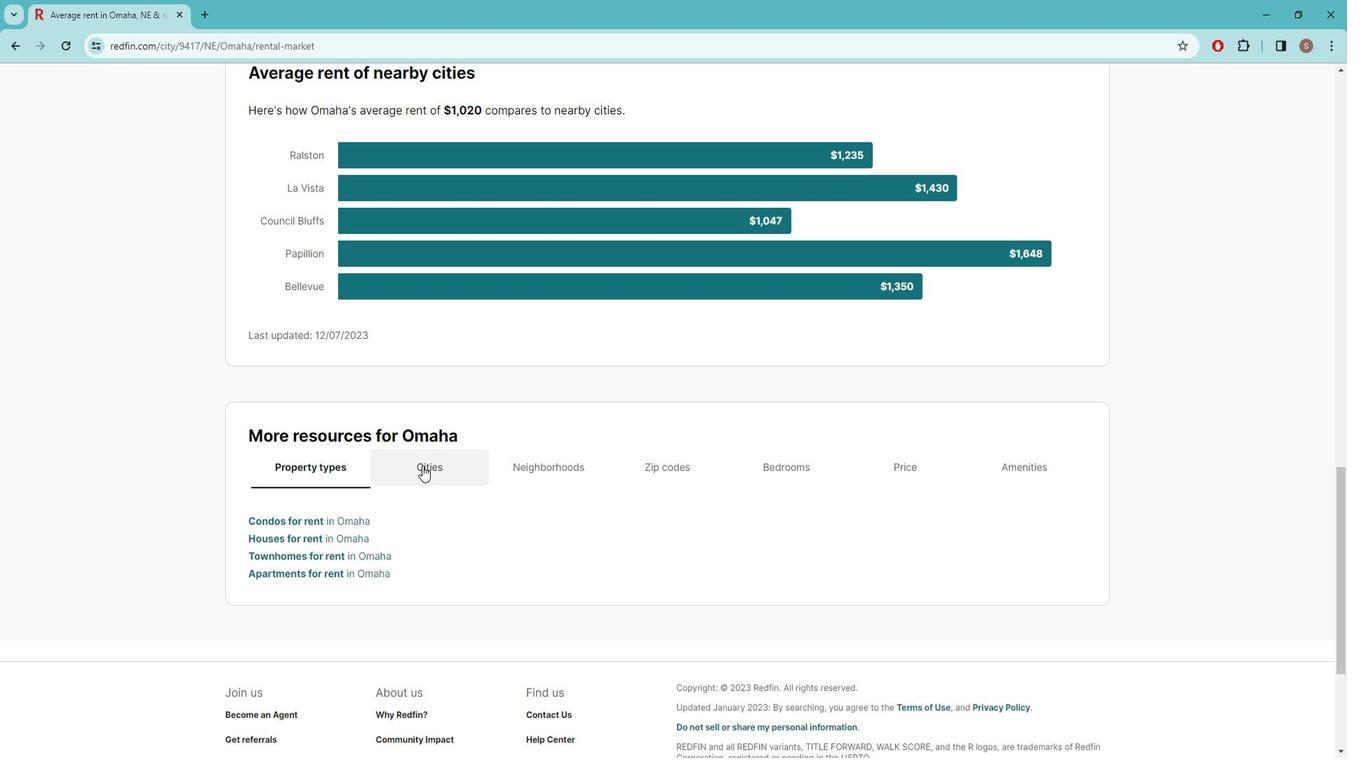 
Action: Mouse pressed left at (437, 463)
Screenshot: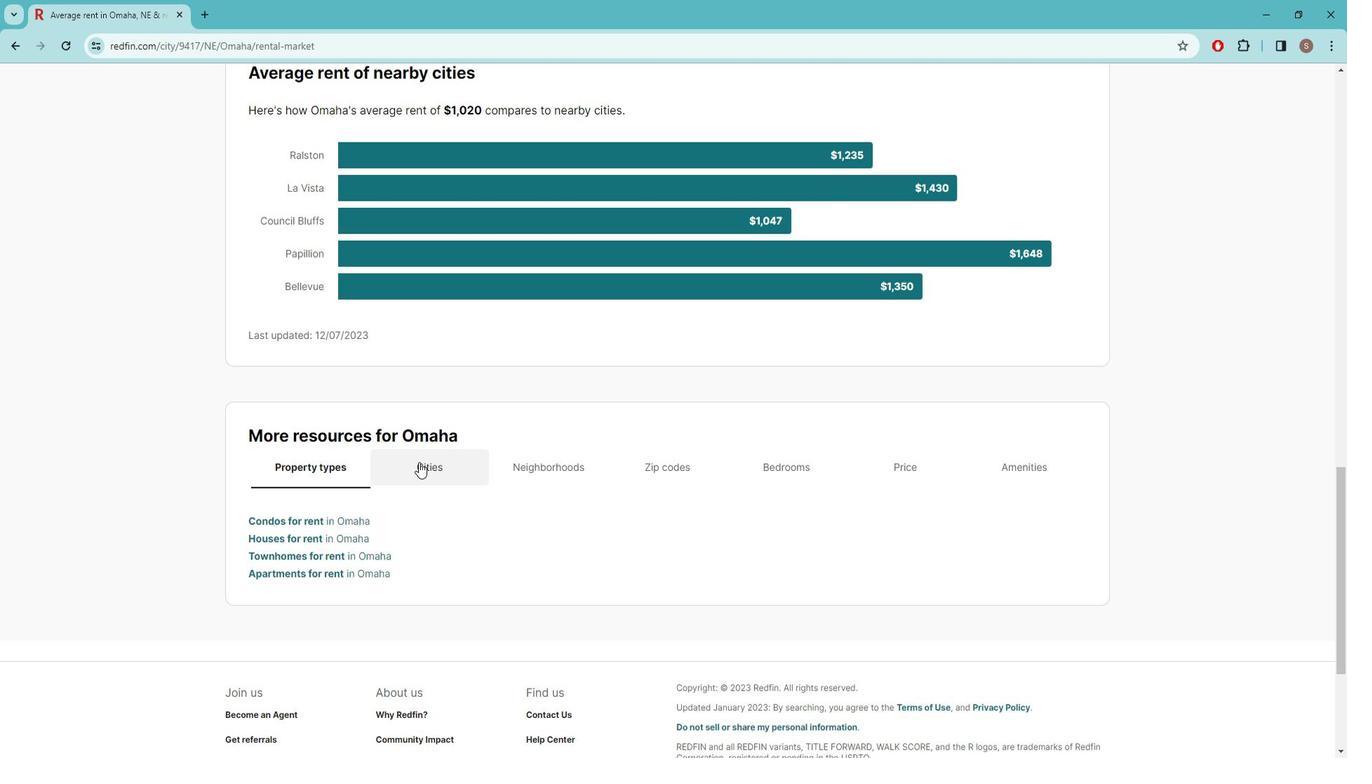 
Action: Mouse moved to (557, 466)
Screenshot: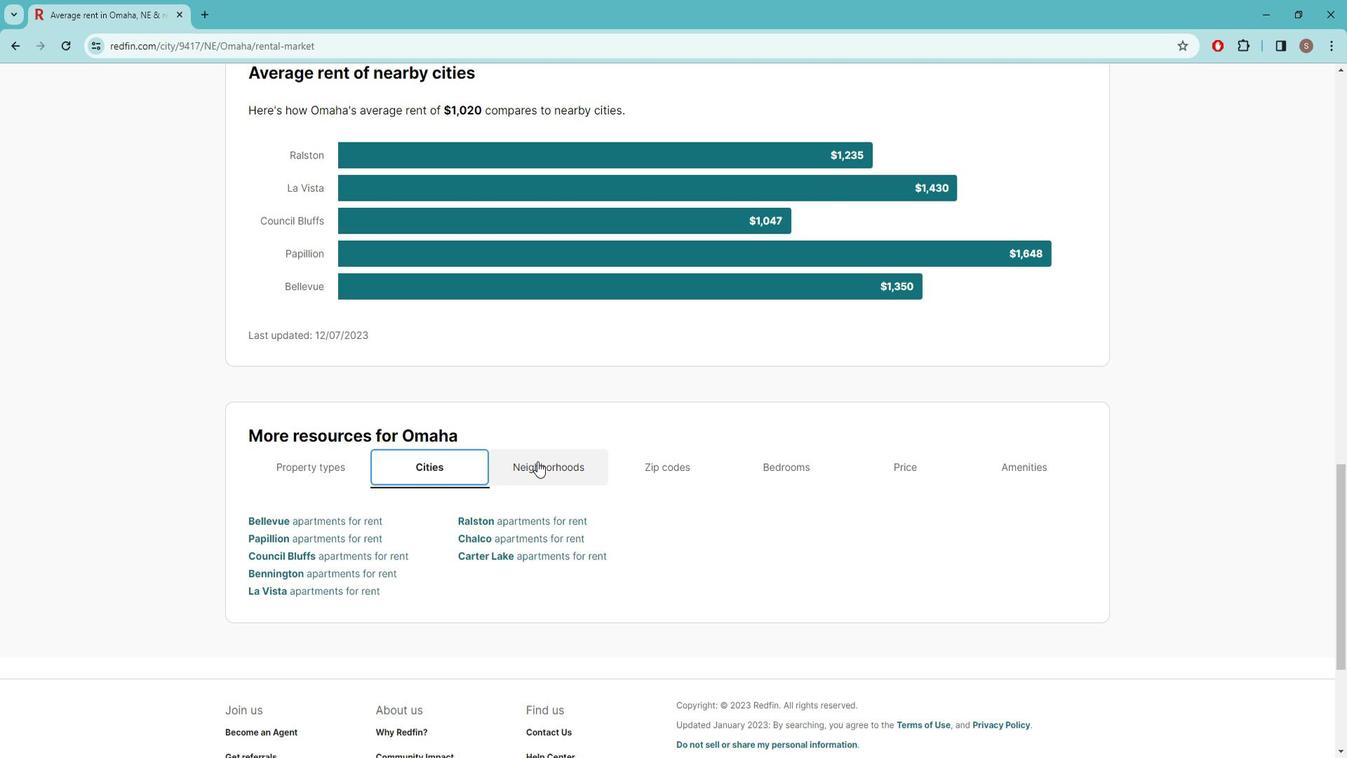 
Action: Mouse pressed left at (557, 466)
Screenshot: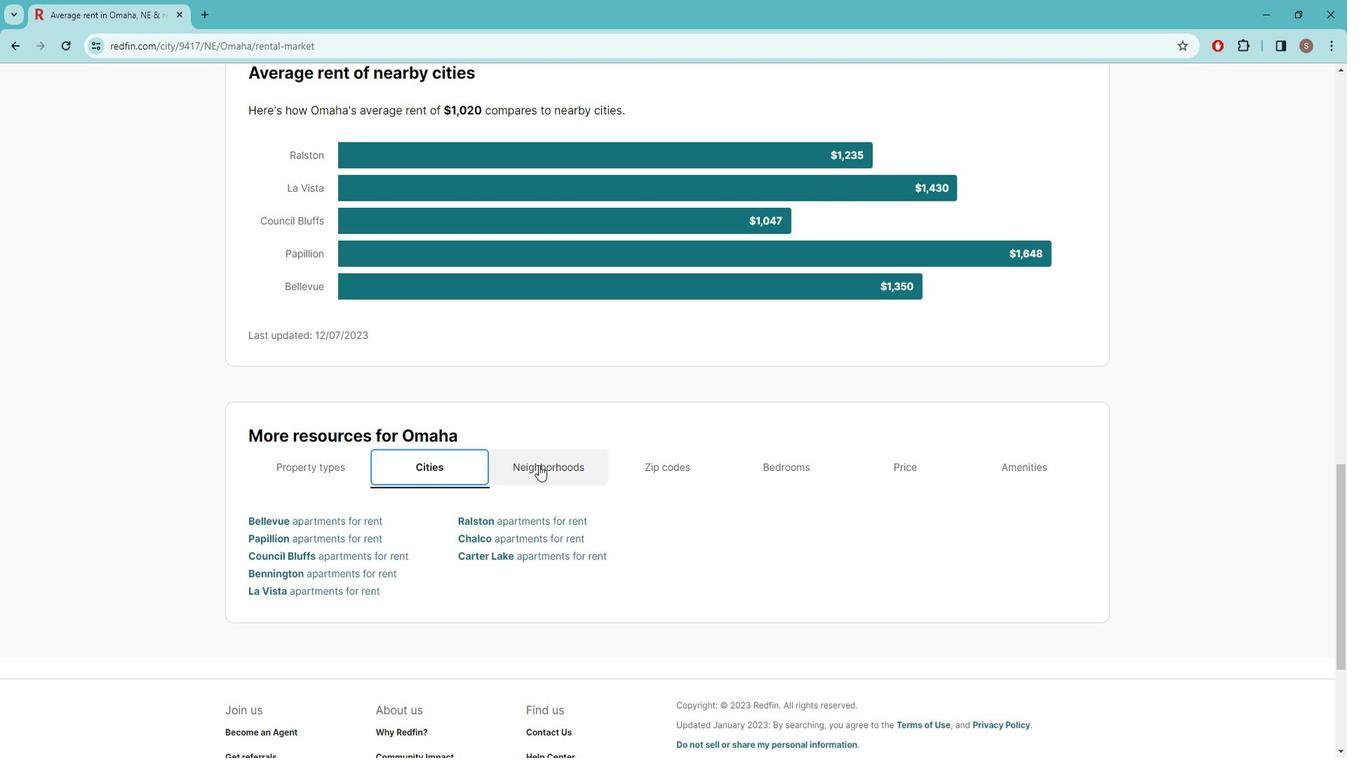
Action: Mouse moved to (676, 460)
Screenshot: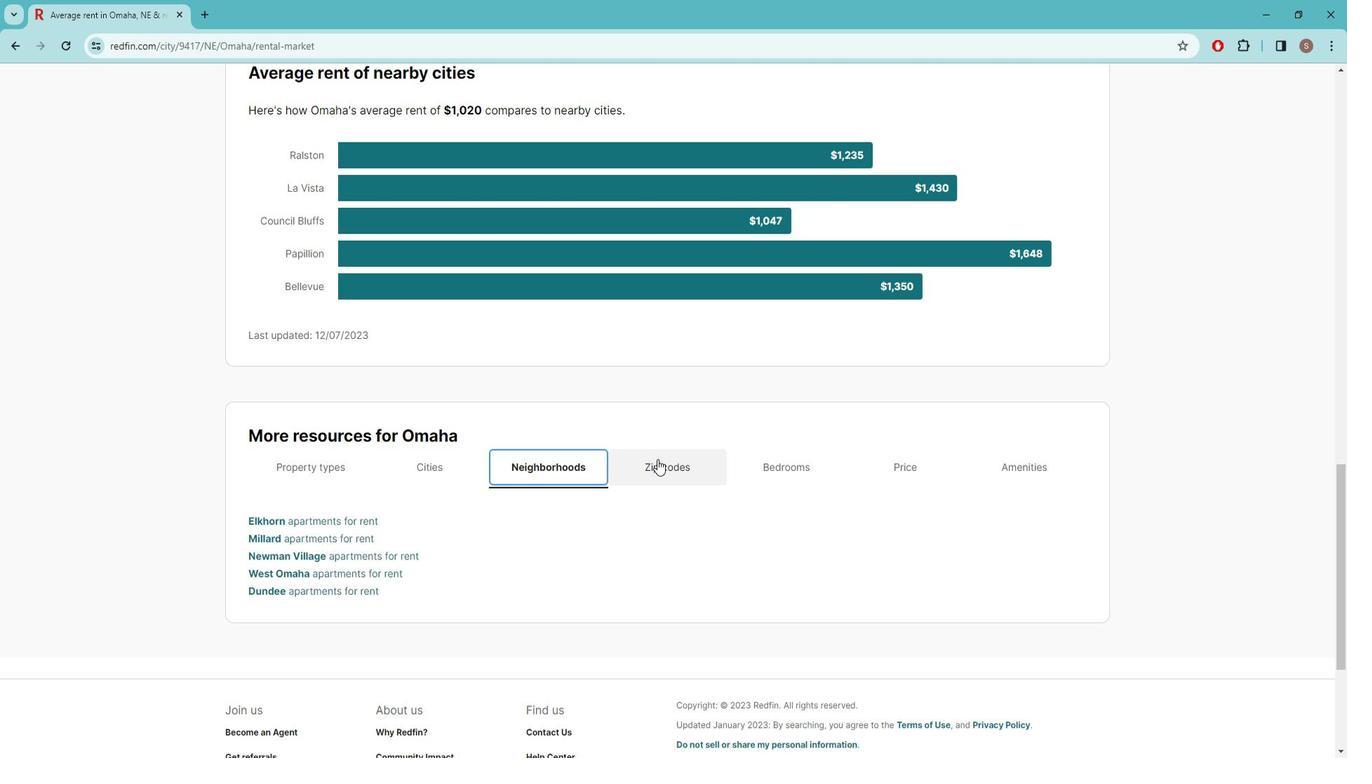 
Action: Mouse pressed left at (676, 460)
Screenshot: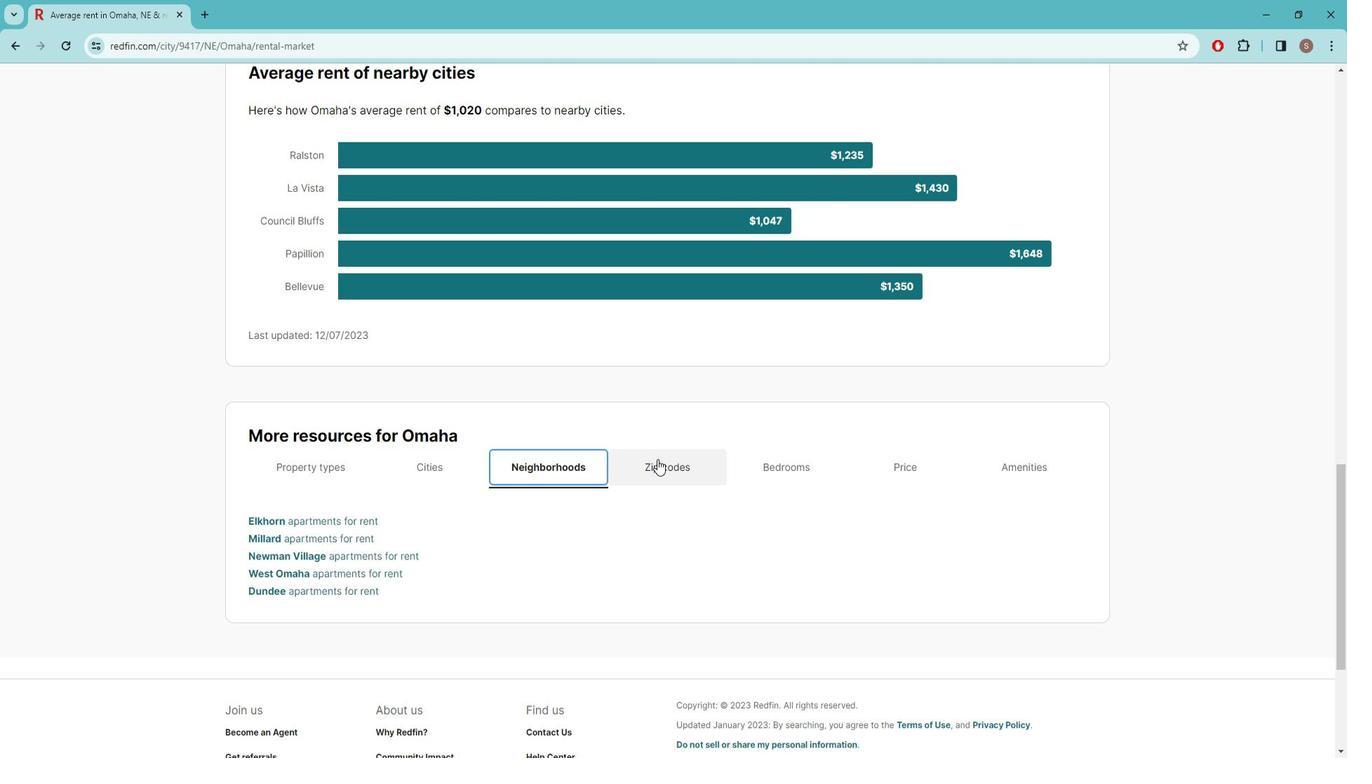 
Action: Mouse moved to (817, 463)
Screenshot: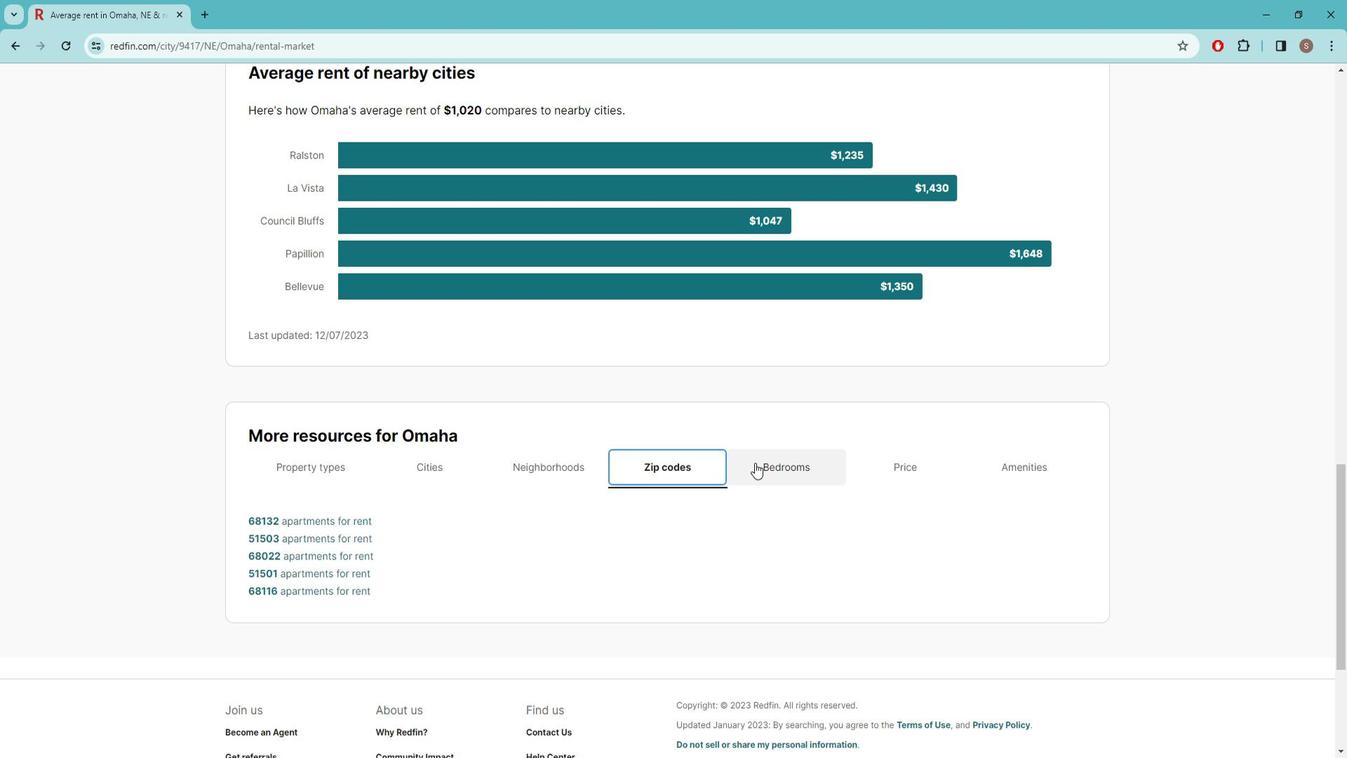 
Action: Mouse pressed left at (817, 463)
Screenshot: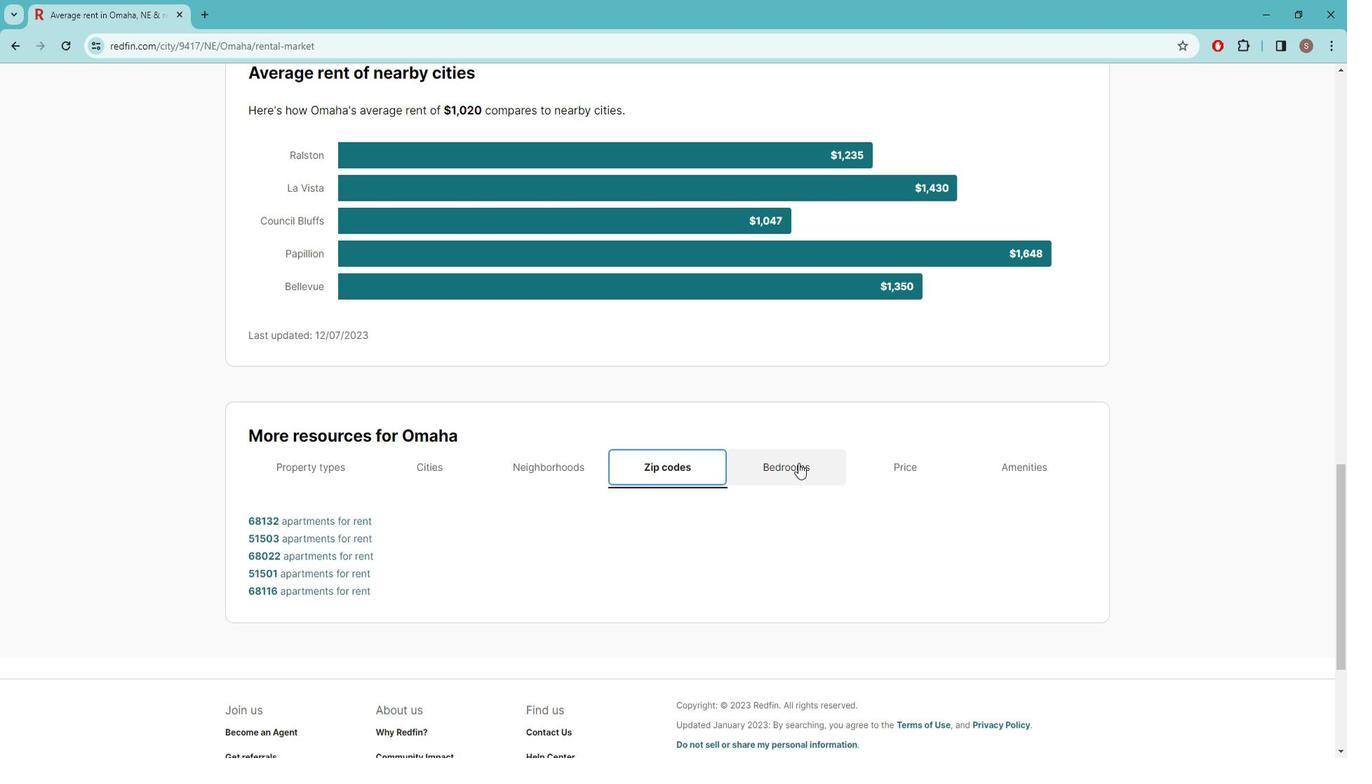 
Action: Mouse moved to (915, 463)
Screenshot: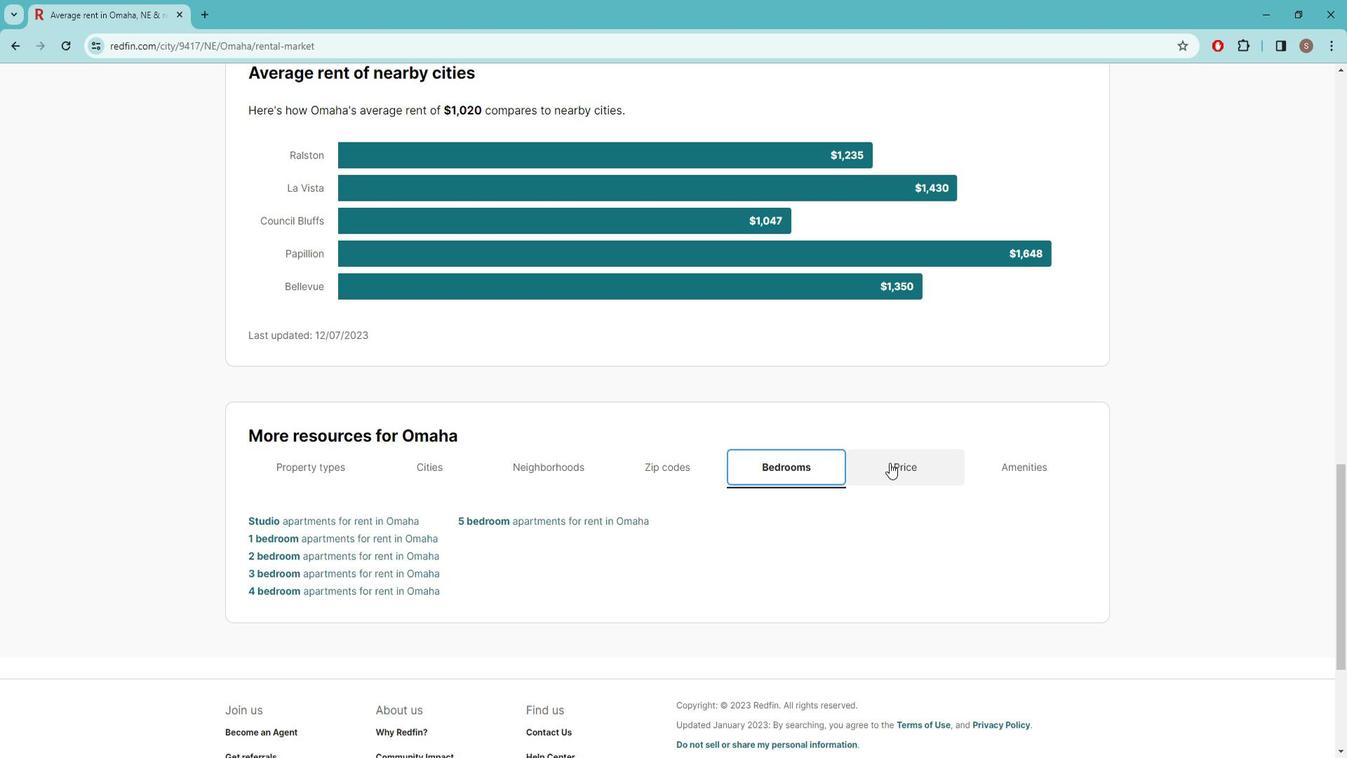 
Action: Mouse pressed left at (915, 463)
Screenshot: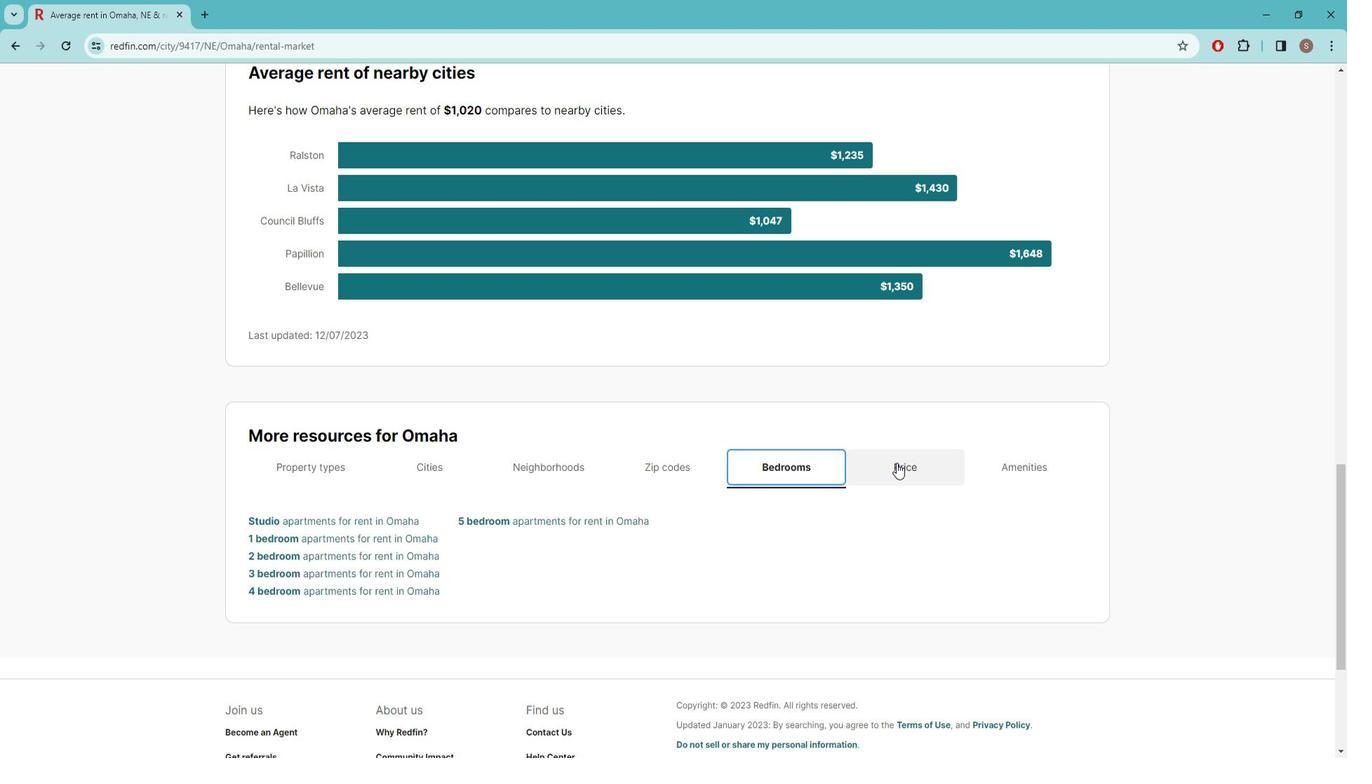 
Action: Mouse moved to (1010, 461)
Screenshot: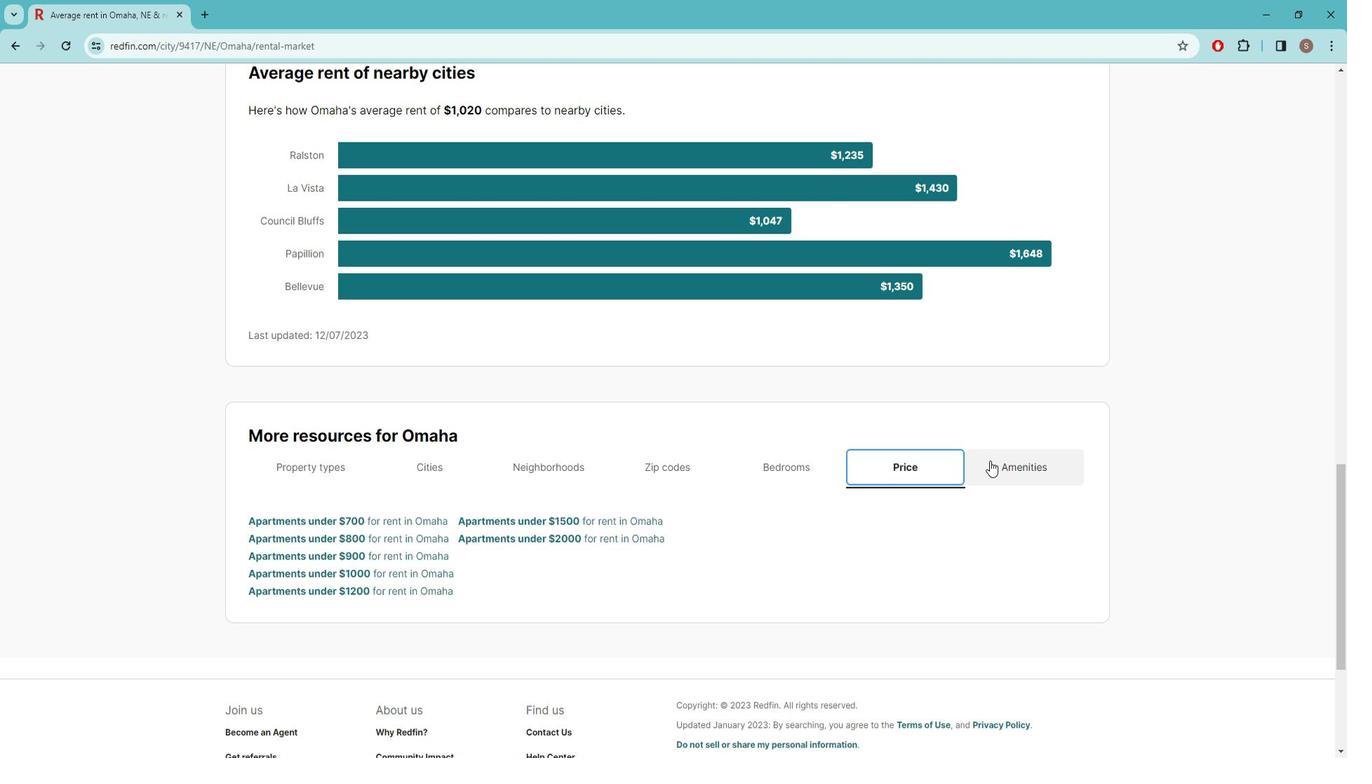 
Action: Mouse pressed left at (1010, 461)
Screenshot: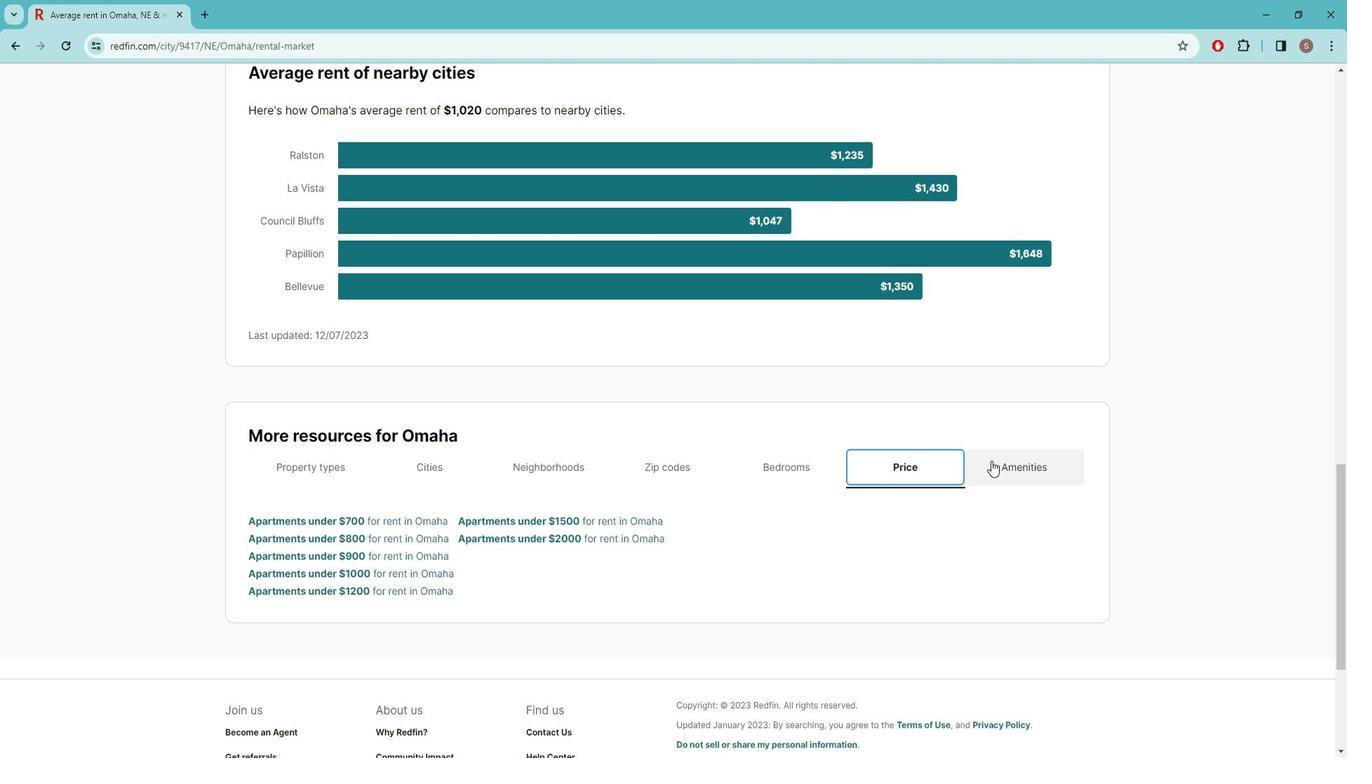 
Action: Mouse scrolled (1010, 461) with delta (0, 0)
Screenshot: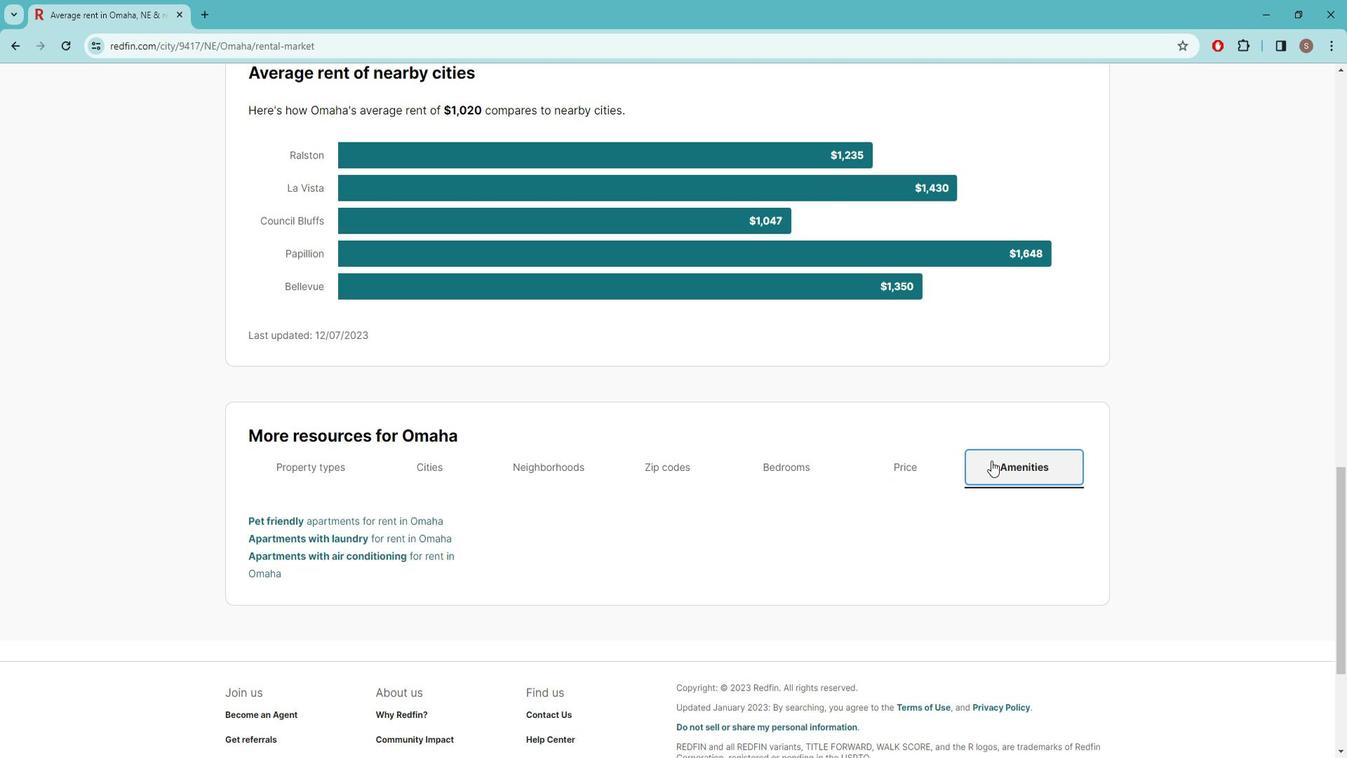 
Action: Mouse scrolled (1010, 462) with delta (0, 0)
Screenshot: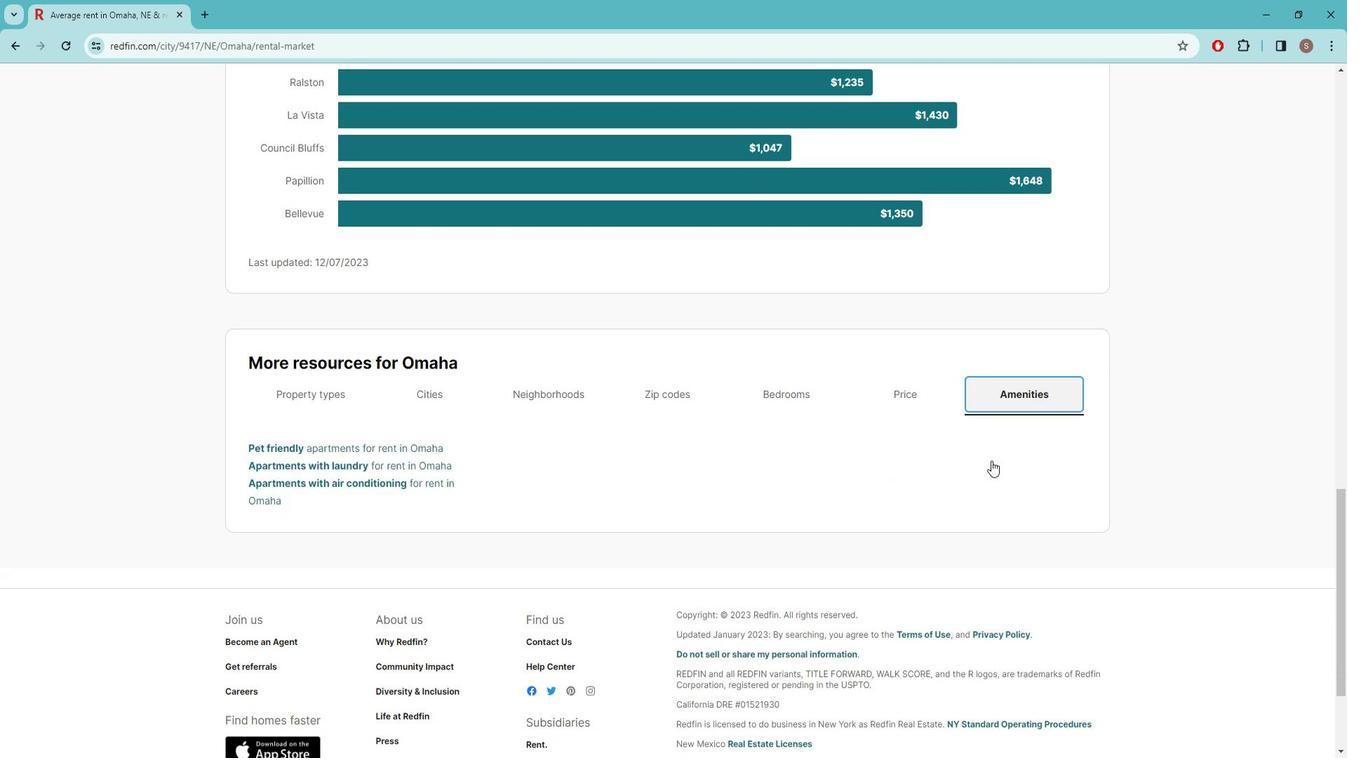 
